 Task: Create Card Employee Benefits Review in Board Product Rollout Best Practices to Workspace ERP Systems. Create Card Squash Review in Board Product Concept Testing to Workspace ERP Systems. Create Card Employee Benefits Review in Board Market Research and Analysis for New Market Entry to Workspace ERP Systems
Action: Mouse moved to (128, 393)
Screenshot: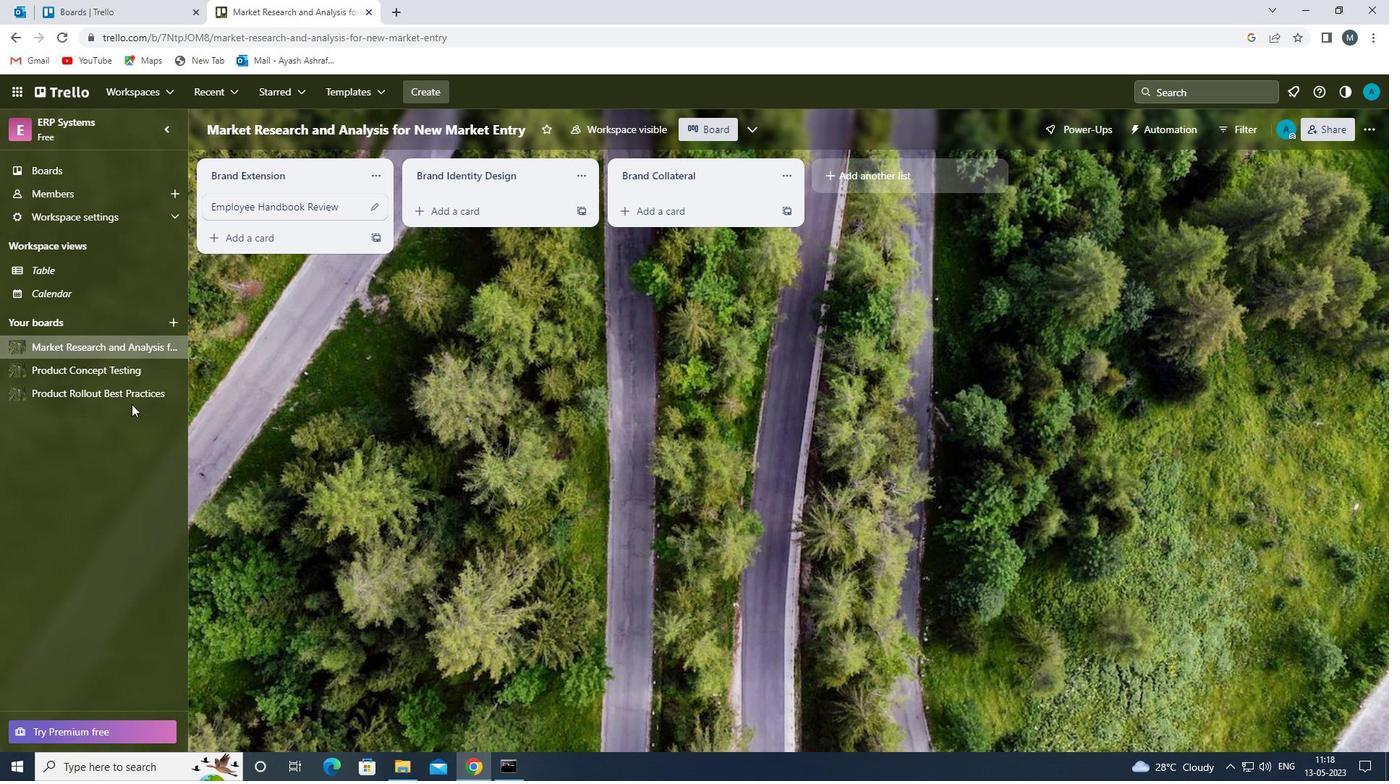 
Action: Mouse pressed left at (128, 393)
Screenshot: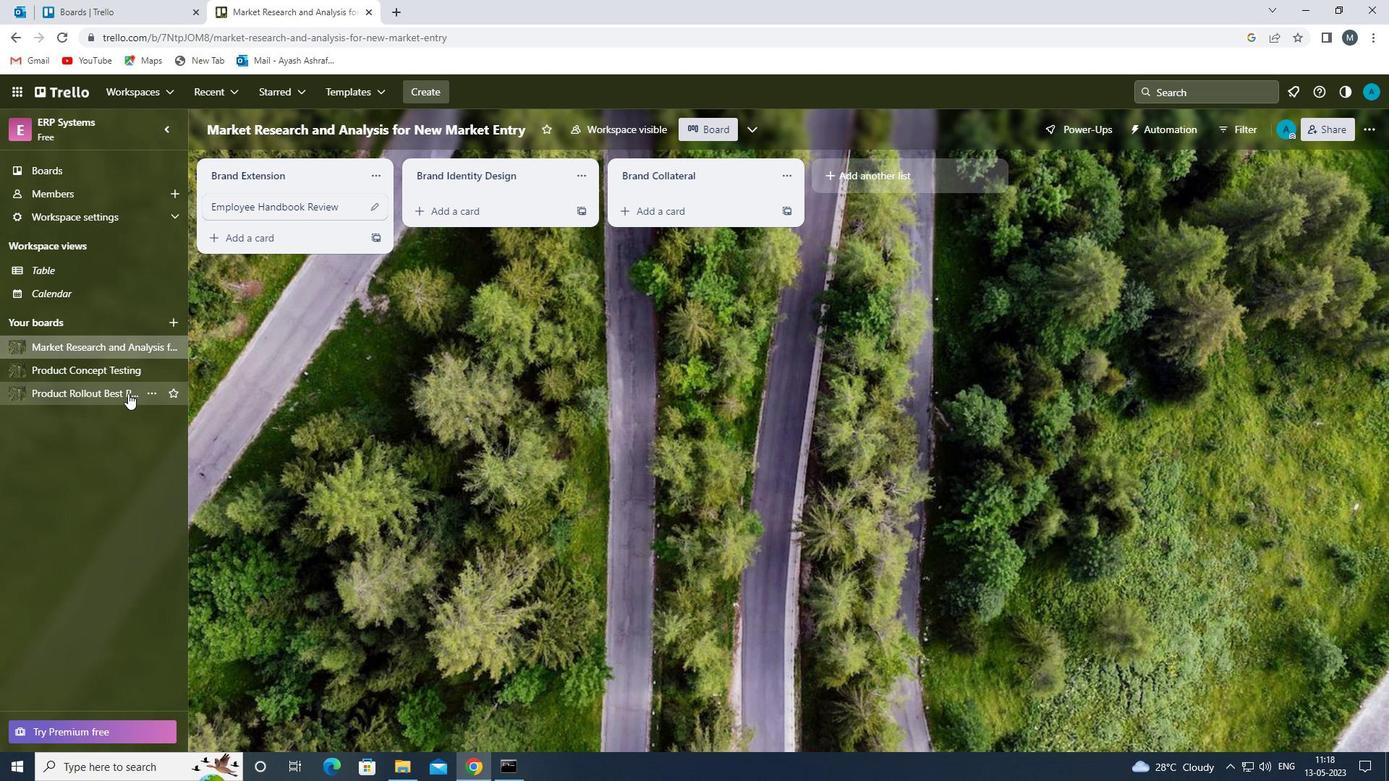 
Action: Mouse moved to (469, 218)
Screenshot: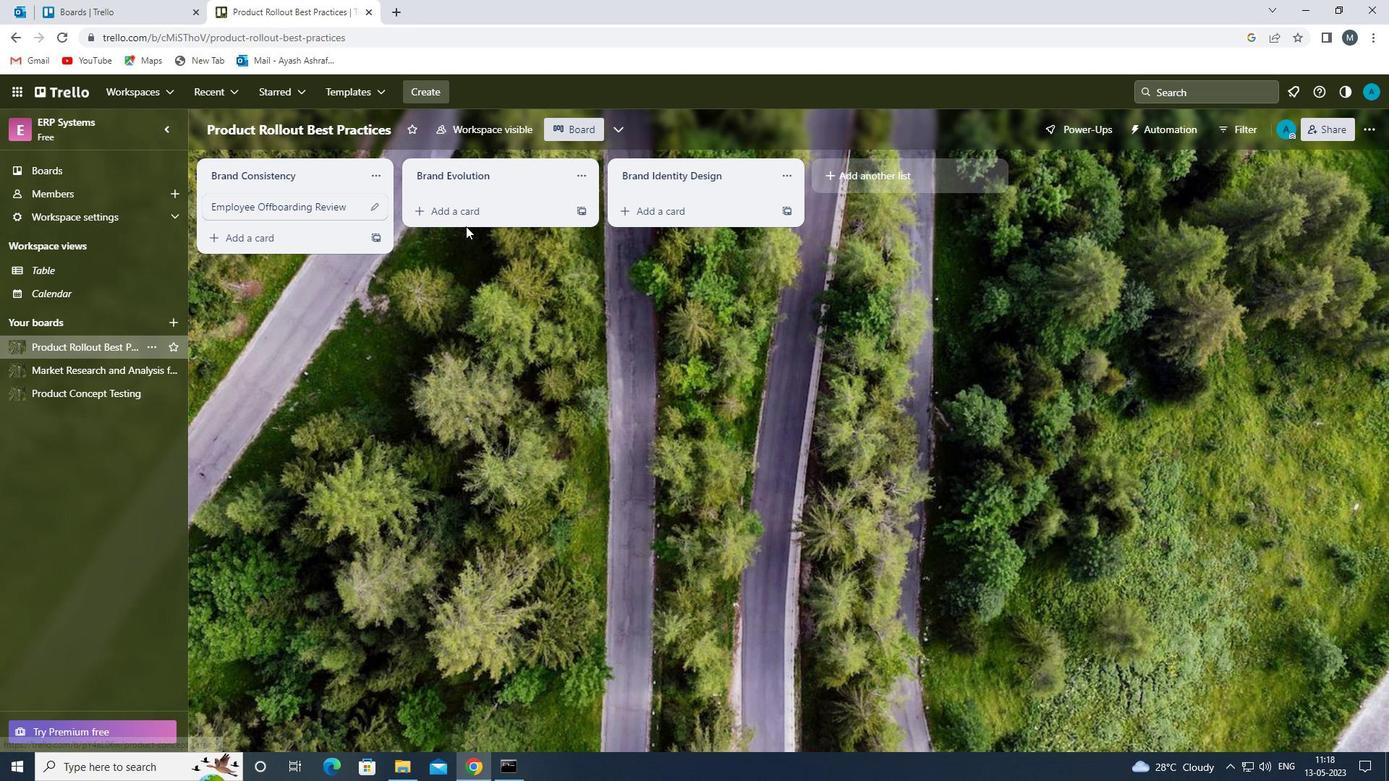 
Action: Mouse pressed left at (469, 218)
Screenshot: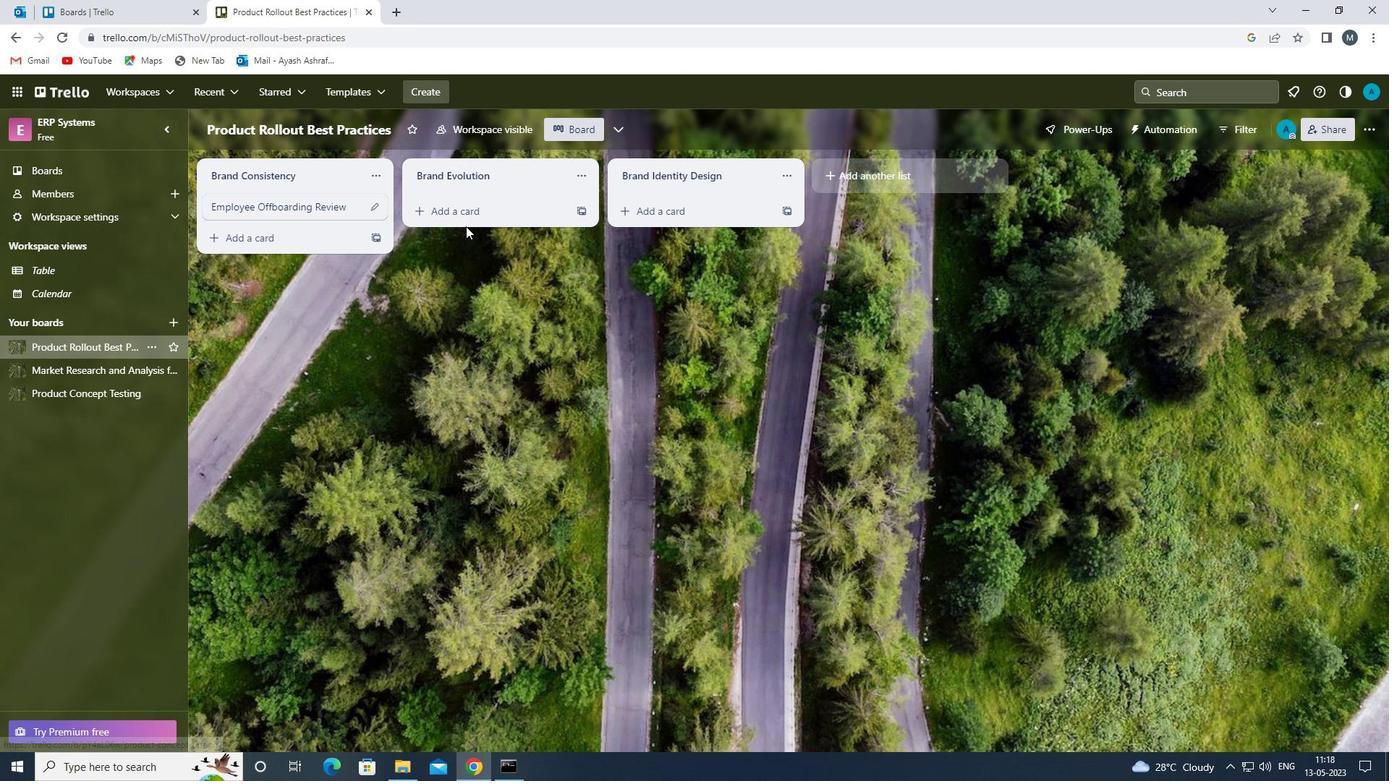 
Action: Mouse moved to (482, 212)
Screenshot: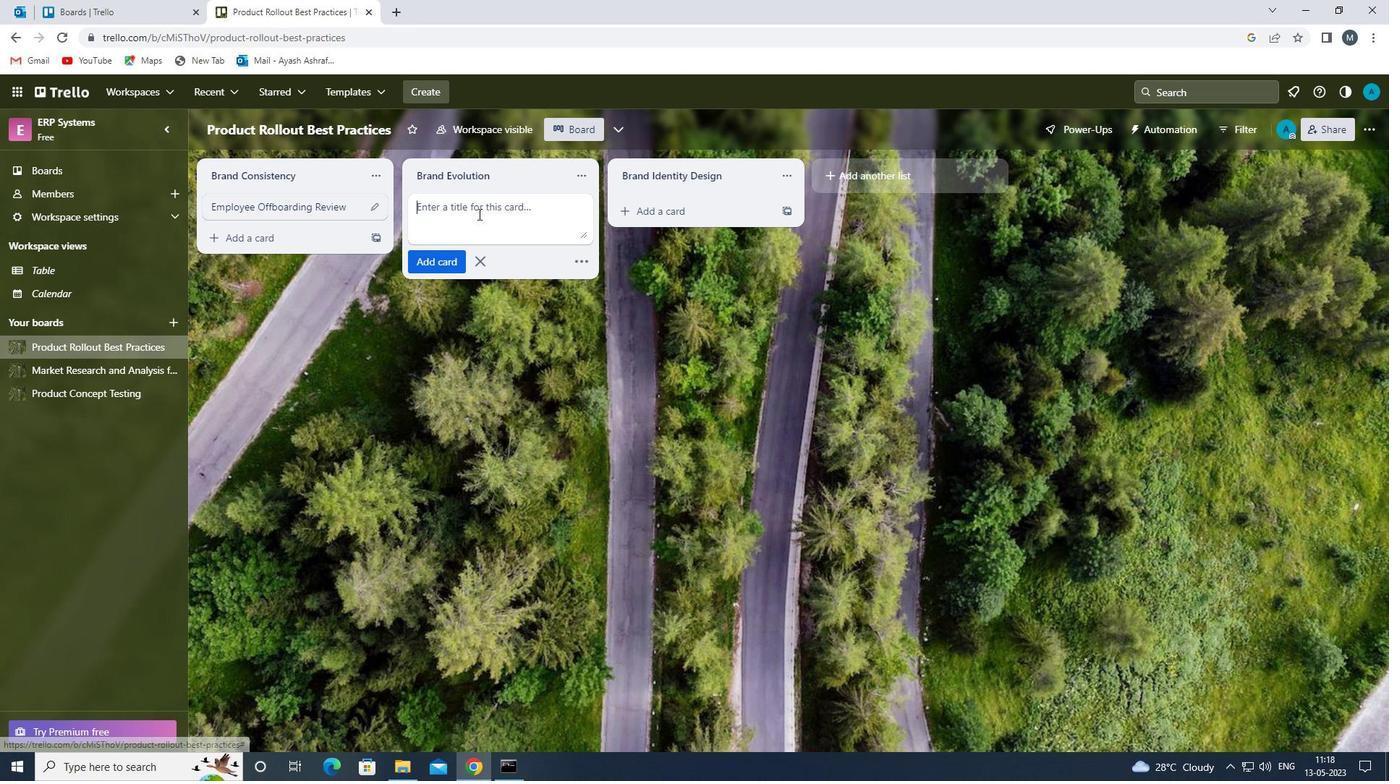 
Action: Mouse pressed left at (482, 212)
Screenshot: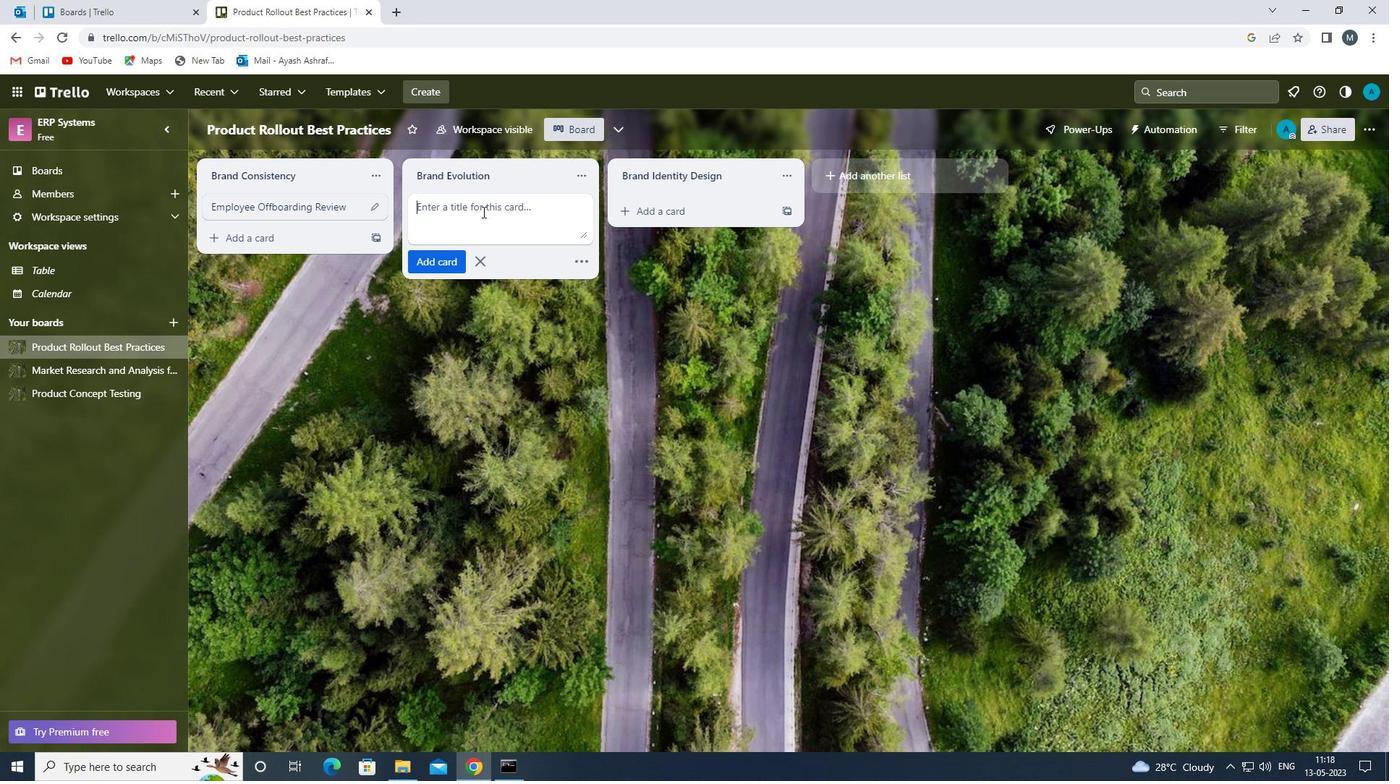 
Action: Key pressed <Key.shift><Key.shift><Key.shift><Key.shift><Key.shift><Key.shift>EMPLOYEE<Key.space><Key.shift>BENEFITS<Key.space><Key.shift>REVIEW<Key.space>
Screenshot: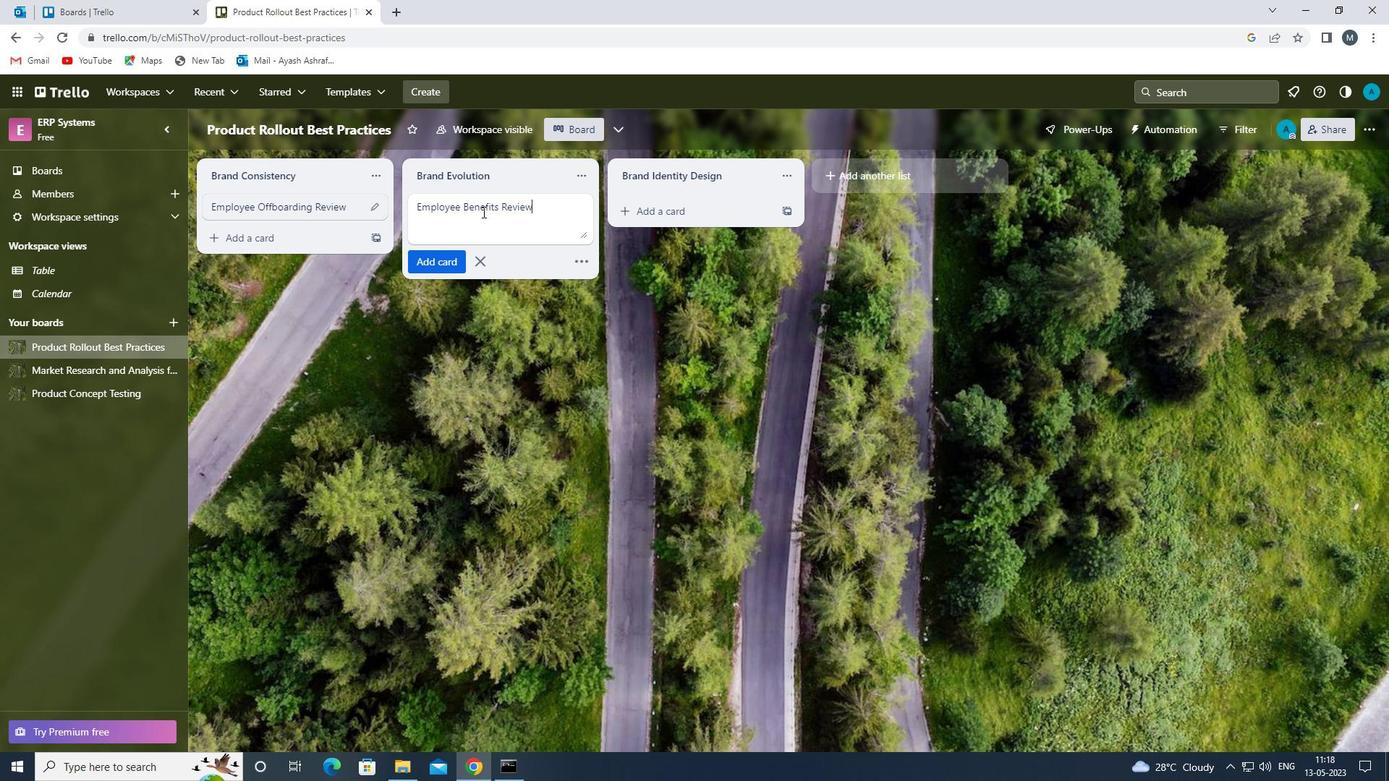 
Action: Mouse moved to (435, 268)
Screenshot: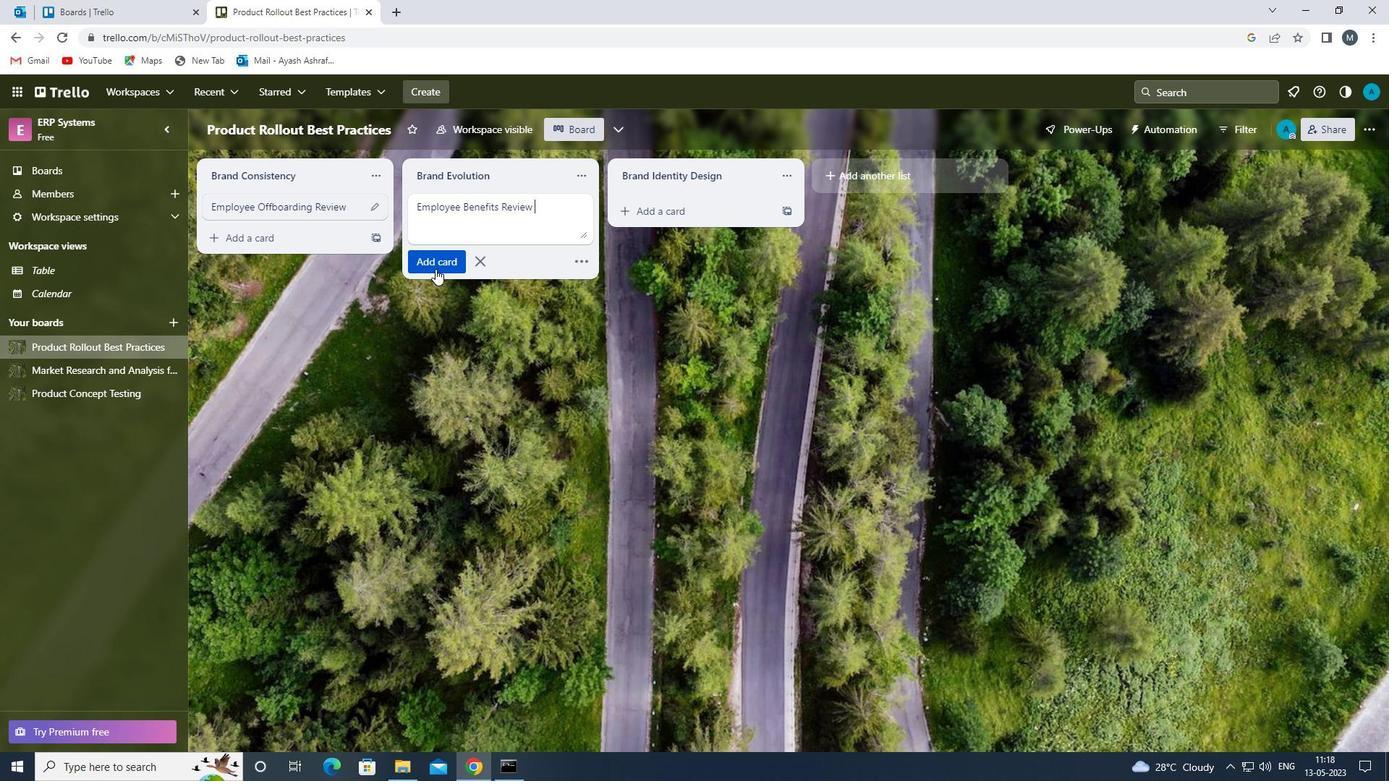 
Action: Mouse pressed left at (435, 268)
Screenshot: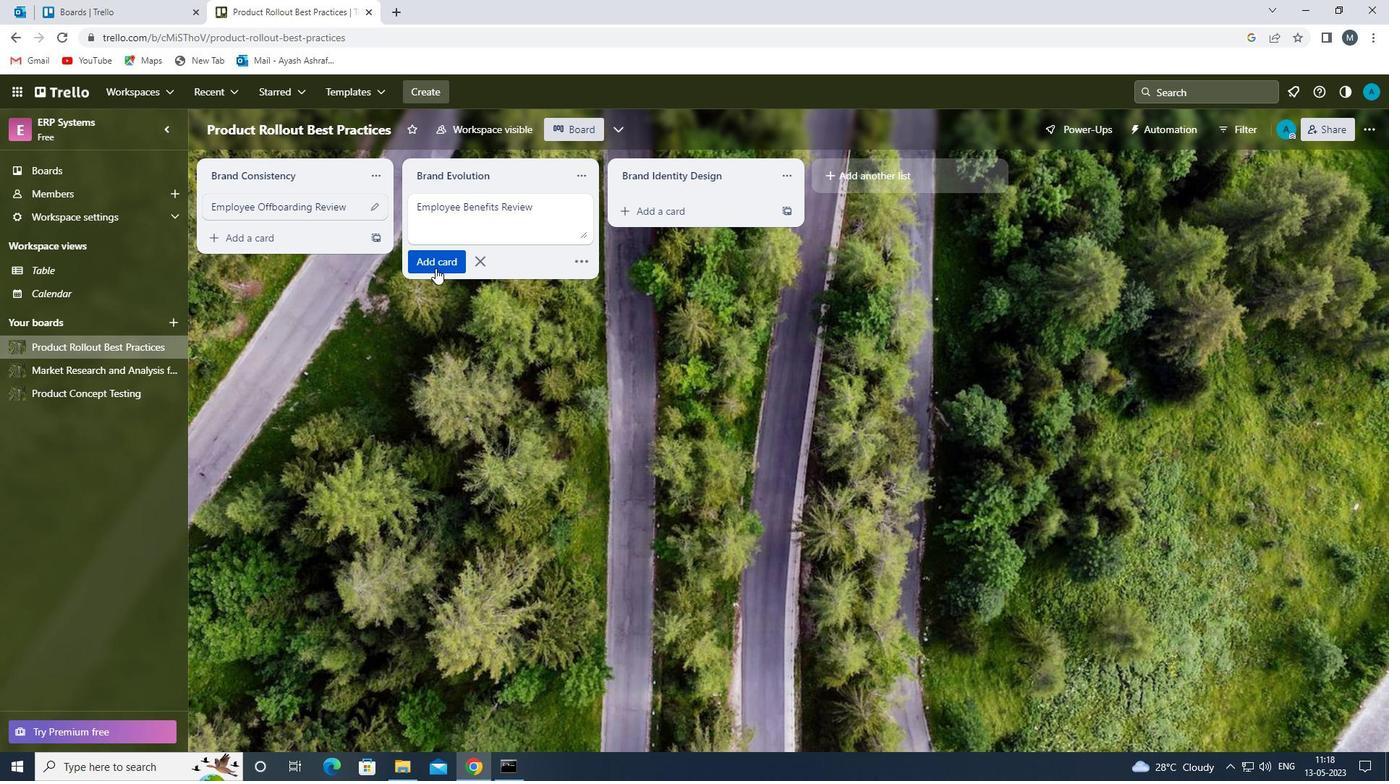 
Action: Mouse moved to (442, 358)
Screenshot: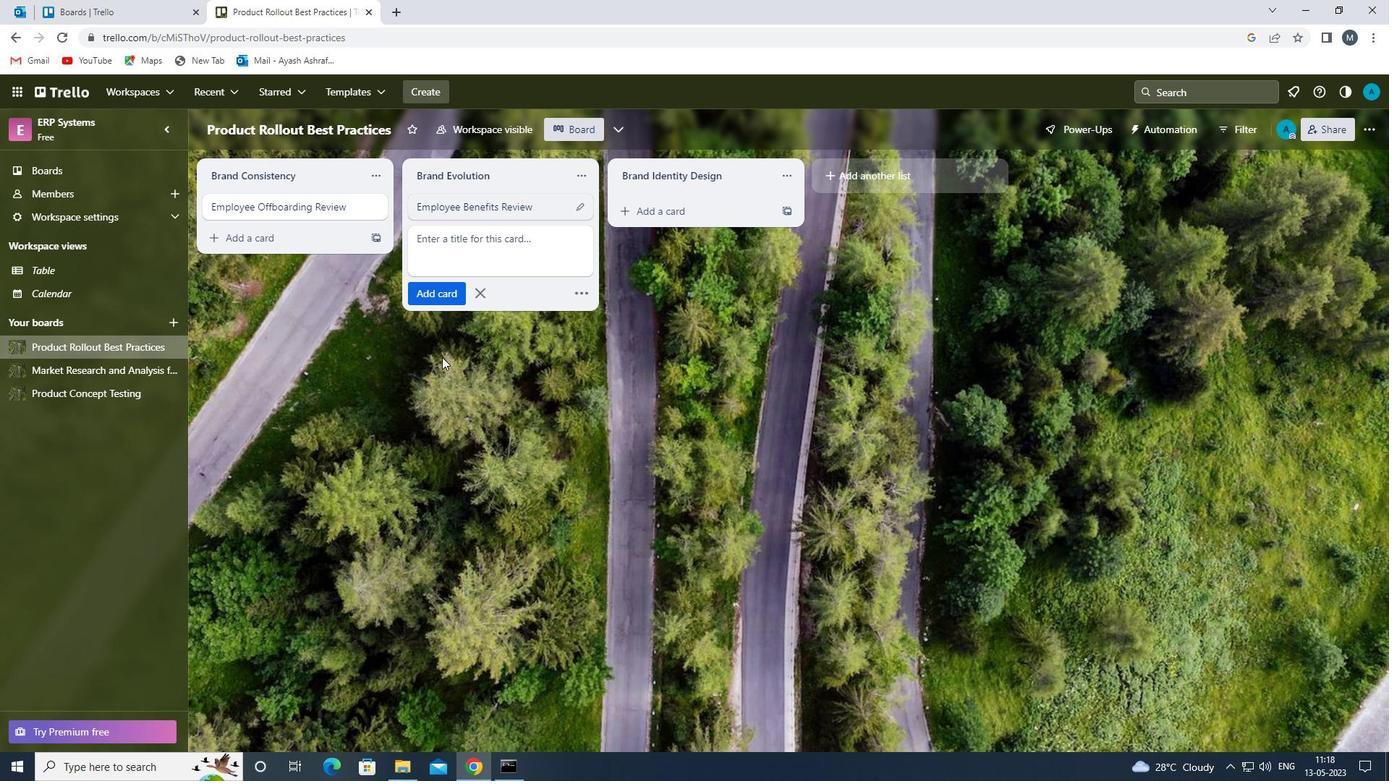 
Action: Mouse pressed left at (442, 358)
Screenshot: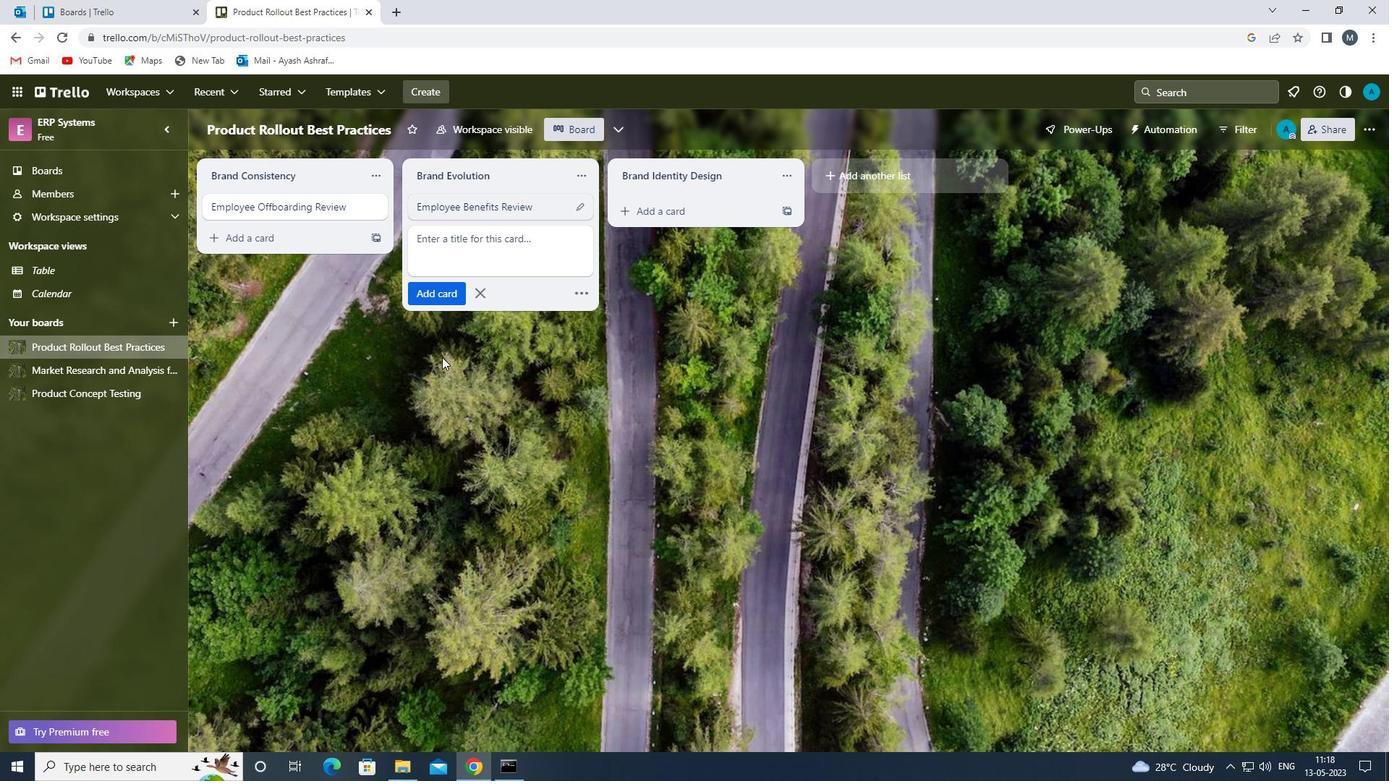 
Action: Mouse moved to (92, 398)
Screenshot: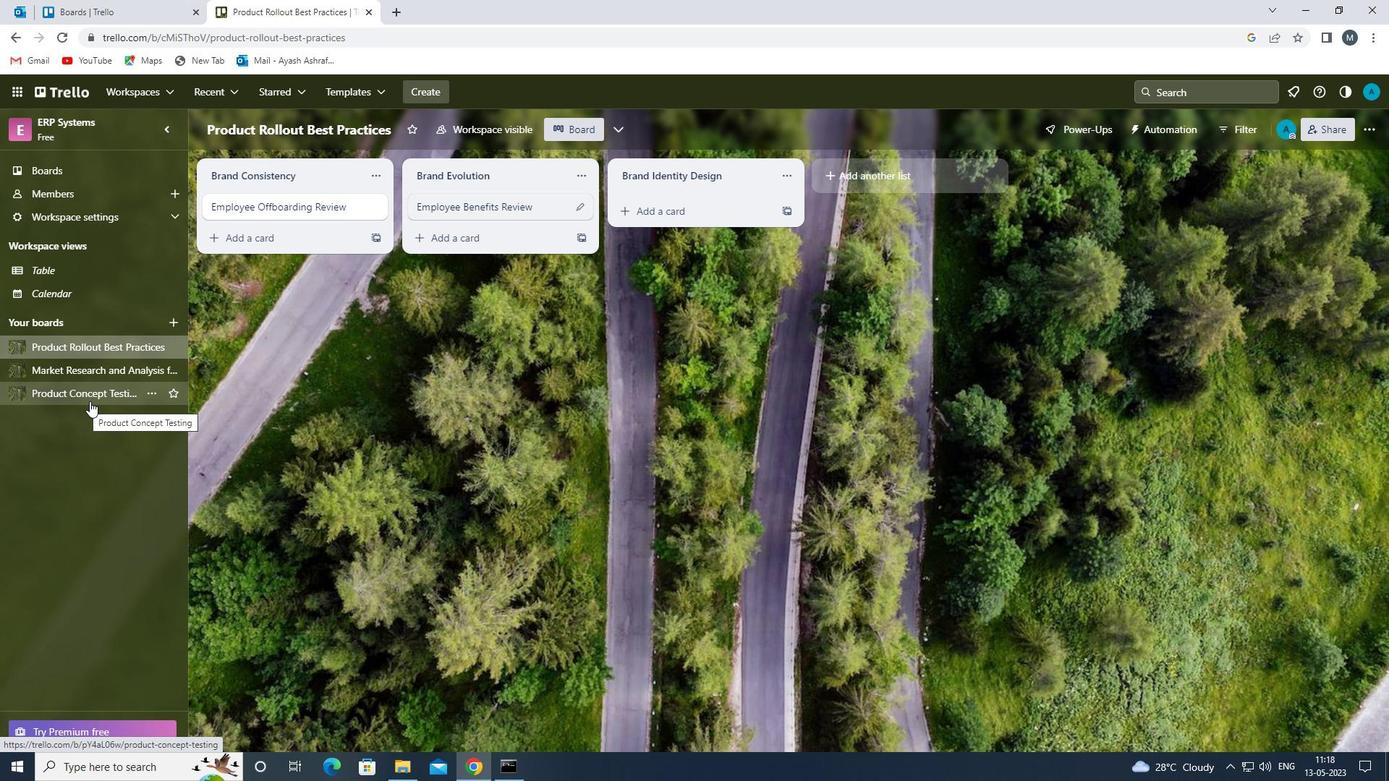 
Action: Mouse pressed left at (92, 398)
Screenshot: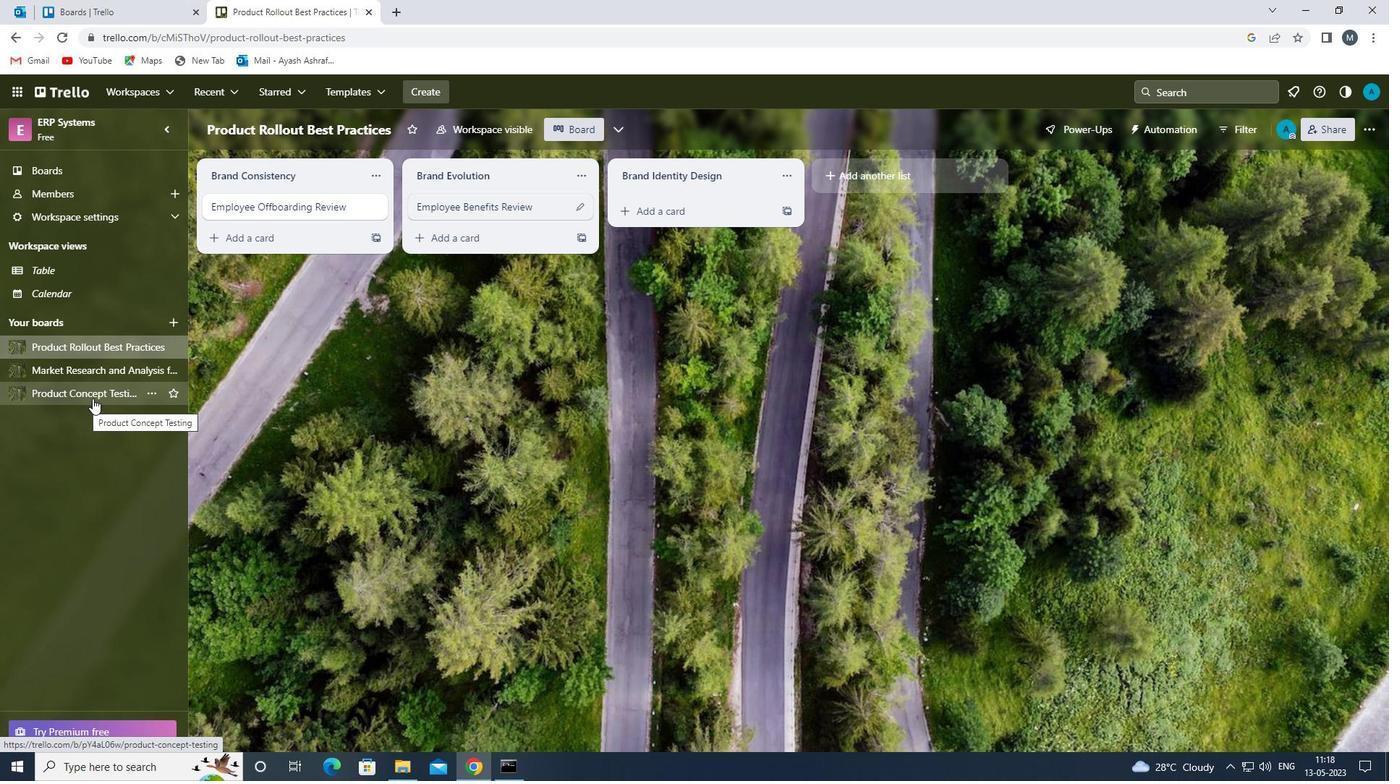 
Action: Mouse moved to (465, 213)
Screenshot: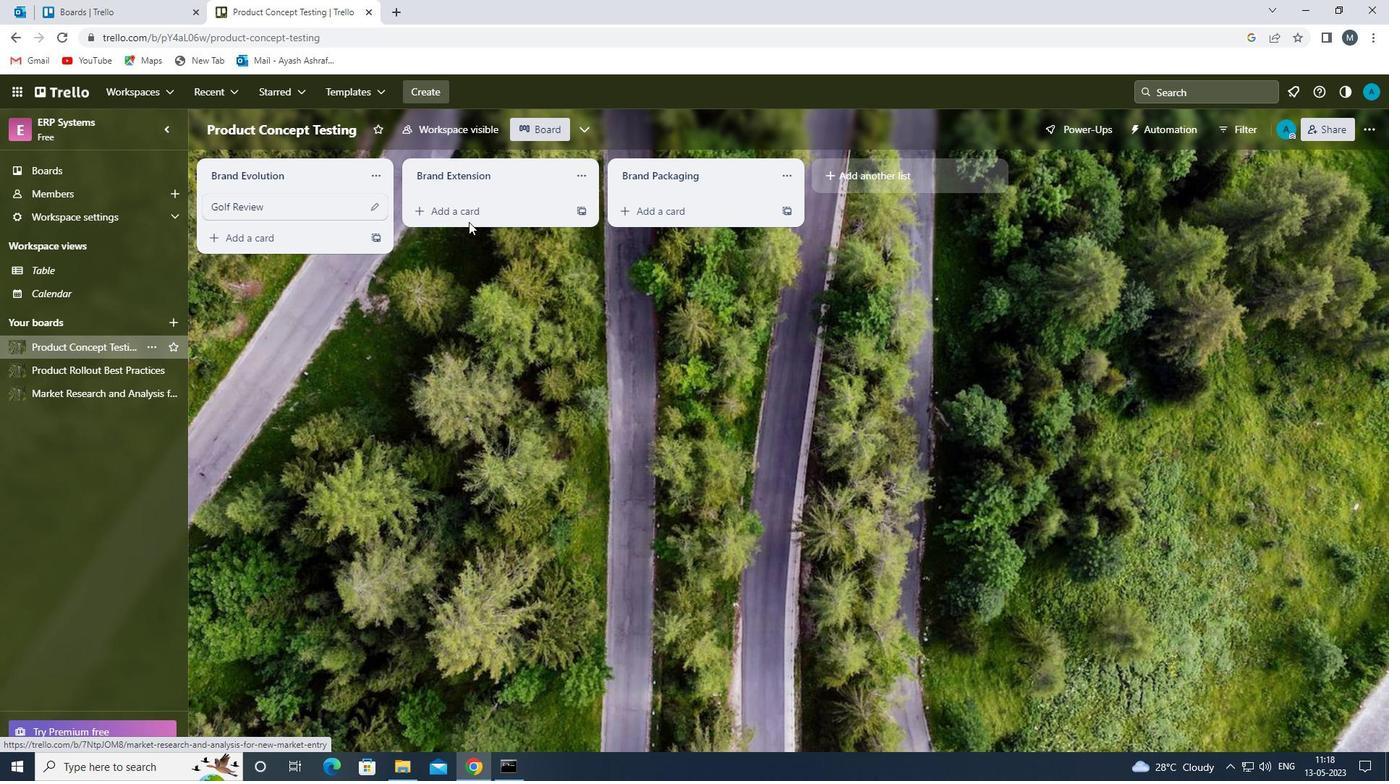
Action: Mouse pressed left at (465, 213)
Screenshot: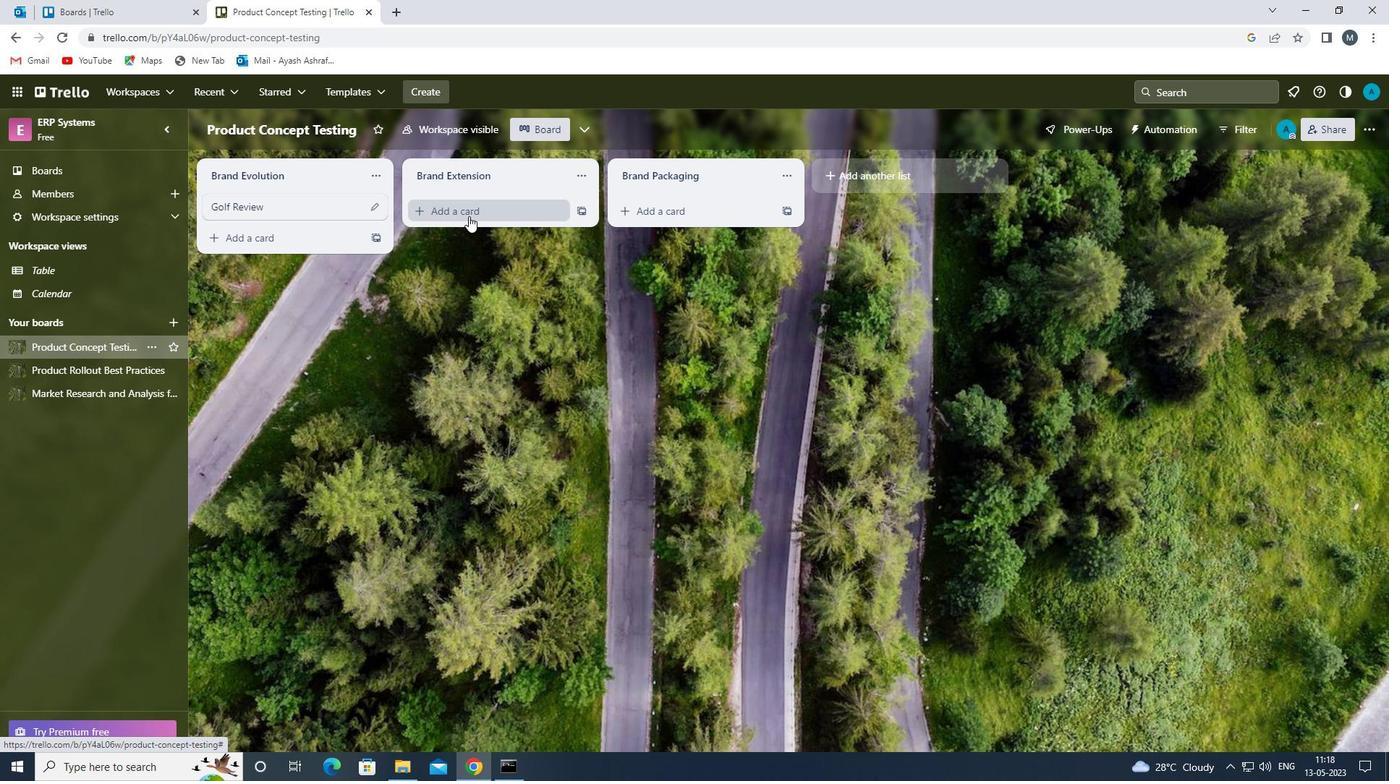 
Action: Mouse moved to (458, 220)
Screenshot: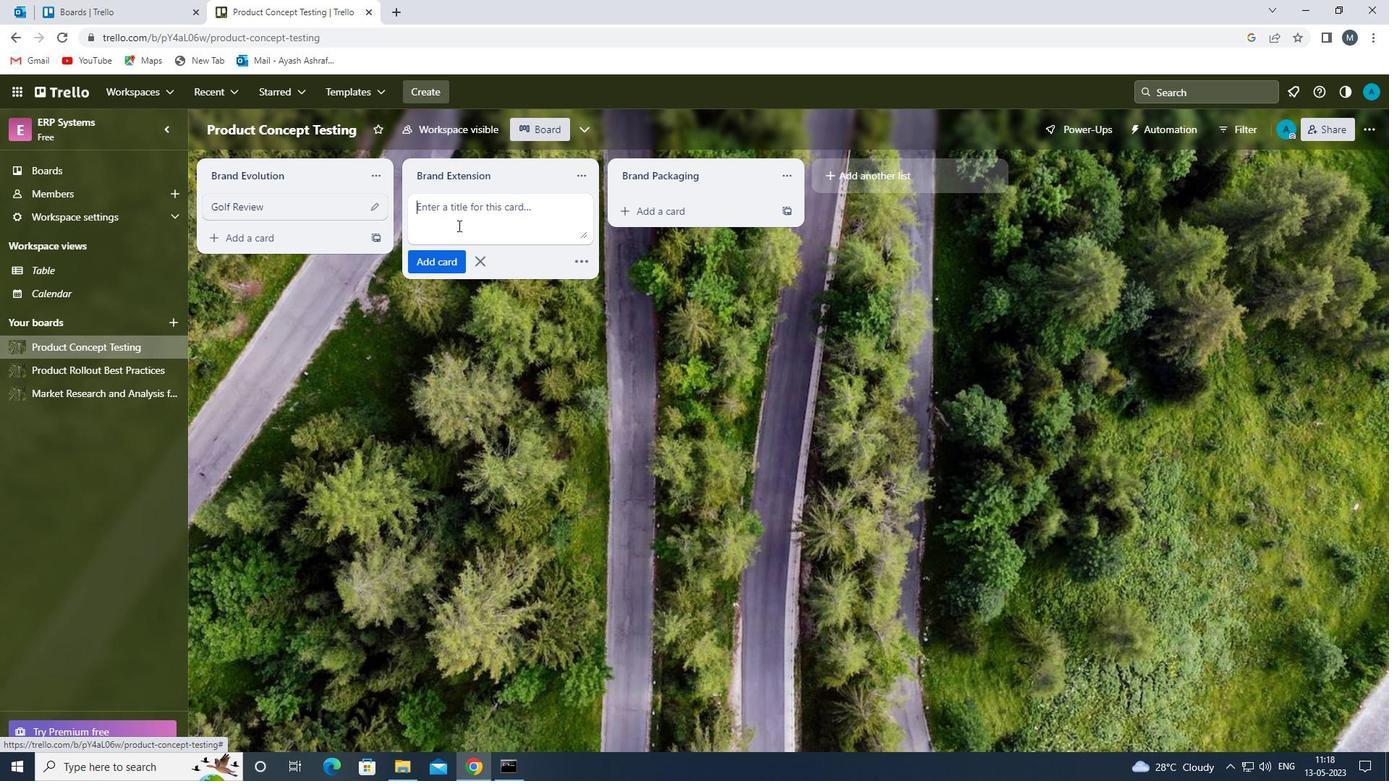 
Action: Mouse pressed left at (458, 220)
Screenshot: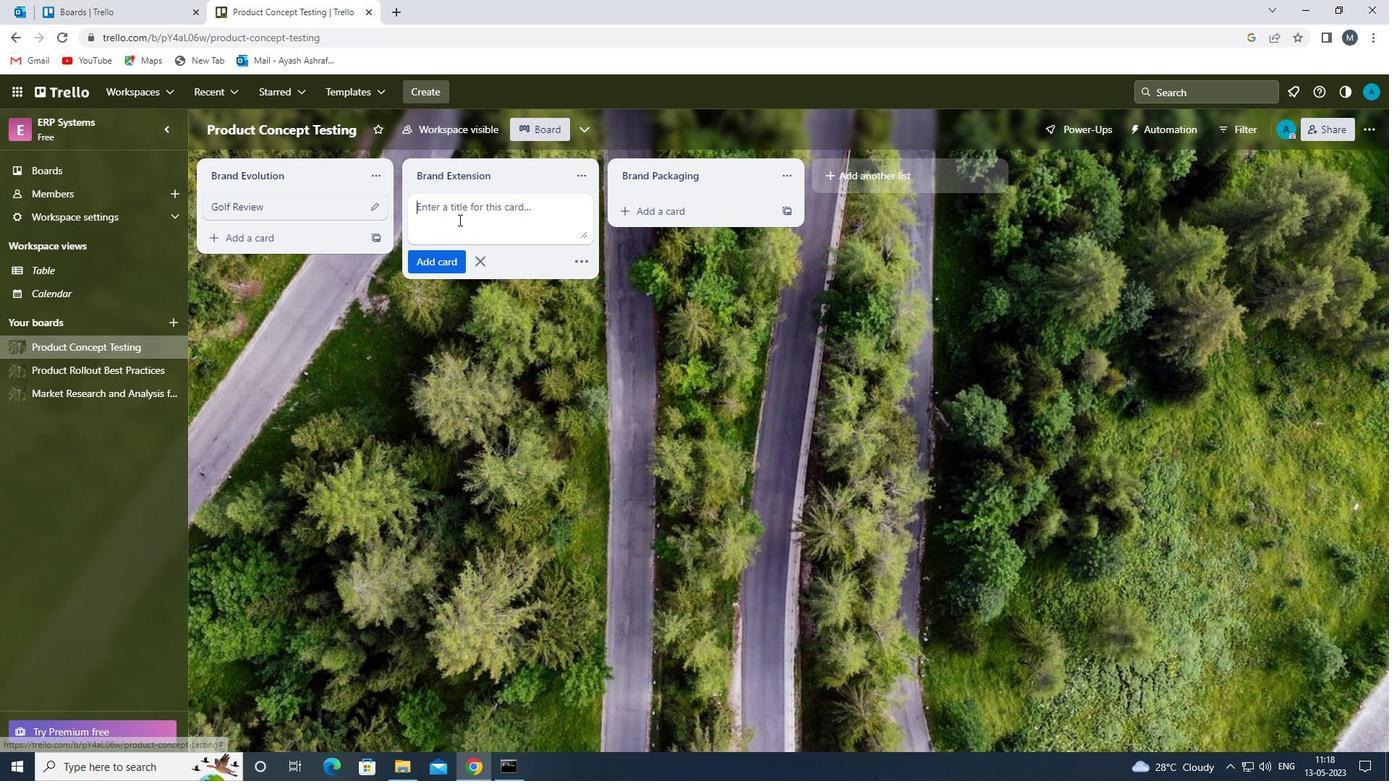 
Action: Key pressed <Key.shift>SQUASH<Key.space><Key.shift>REVIEW<Key.space>
Screenshot: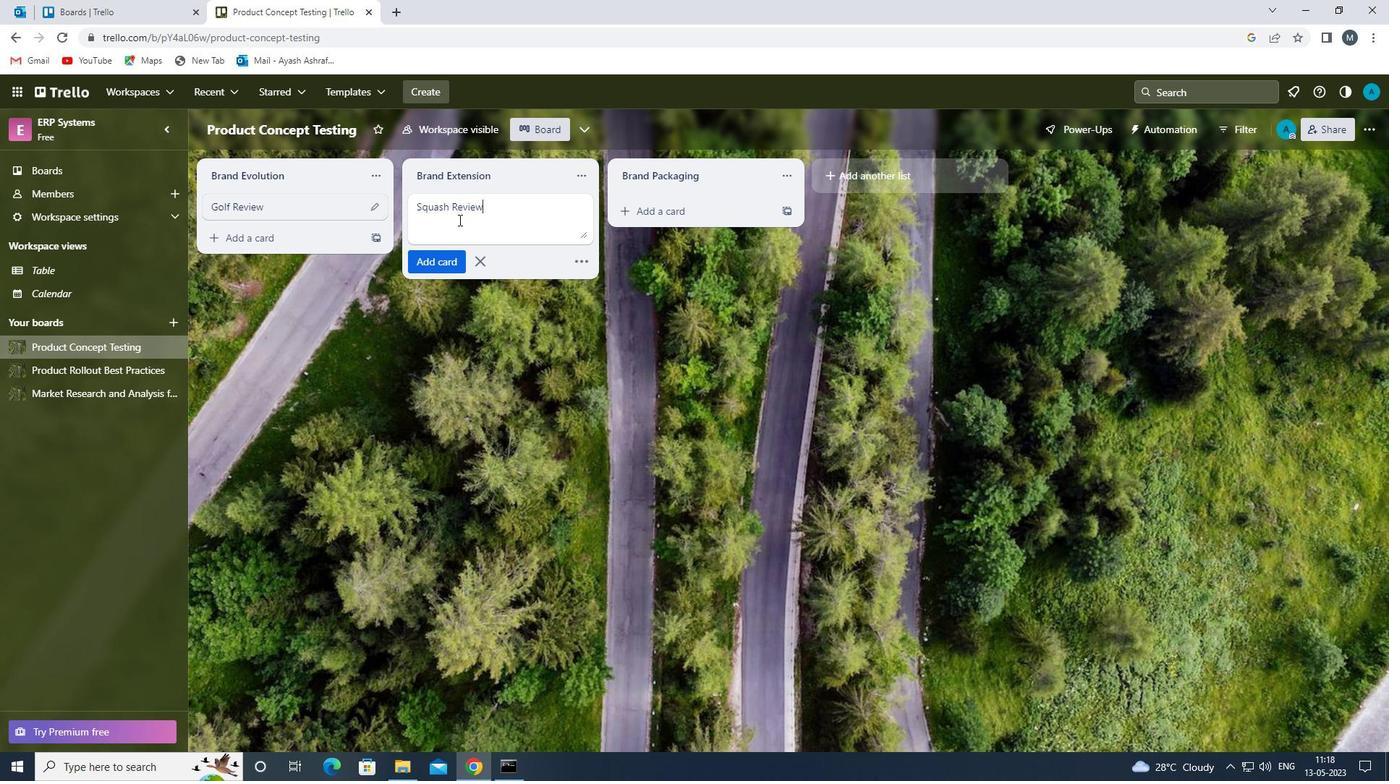 
Action: Mouse moved to (428, 263)
Screenshot: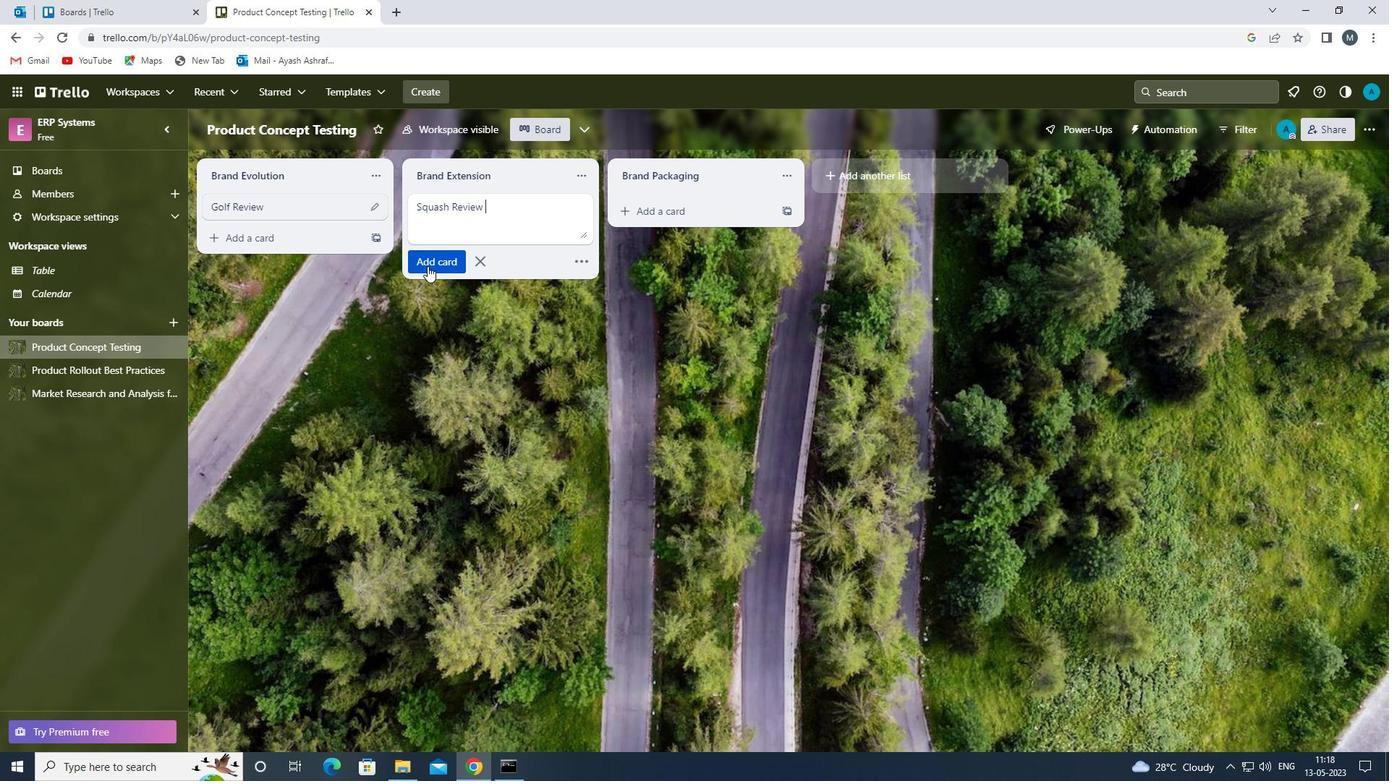 
Action: Mouse pressed left at (428, 263)
Screenshot: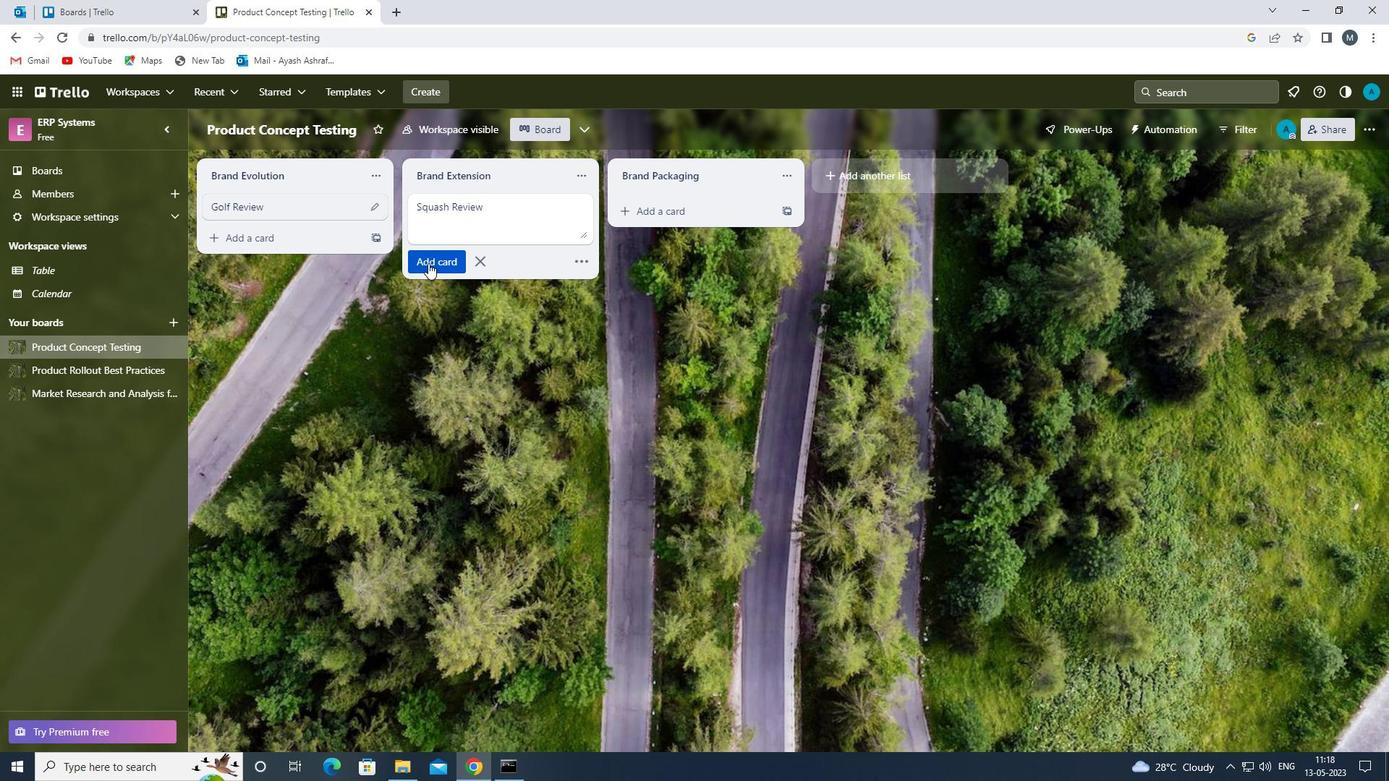 
Action: Mouse moved to (380, 440)
Screenshot: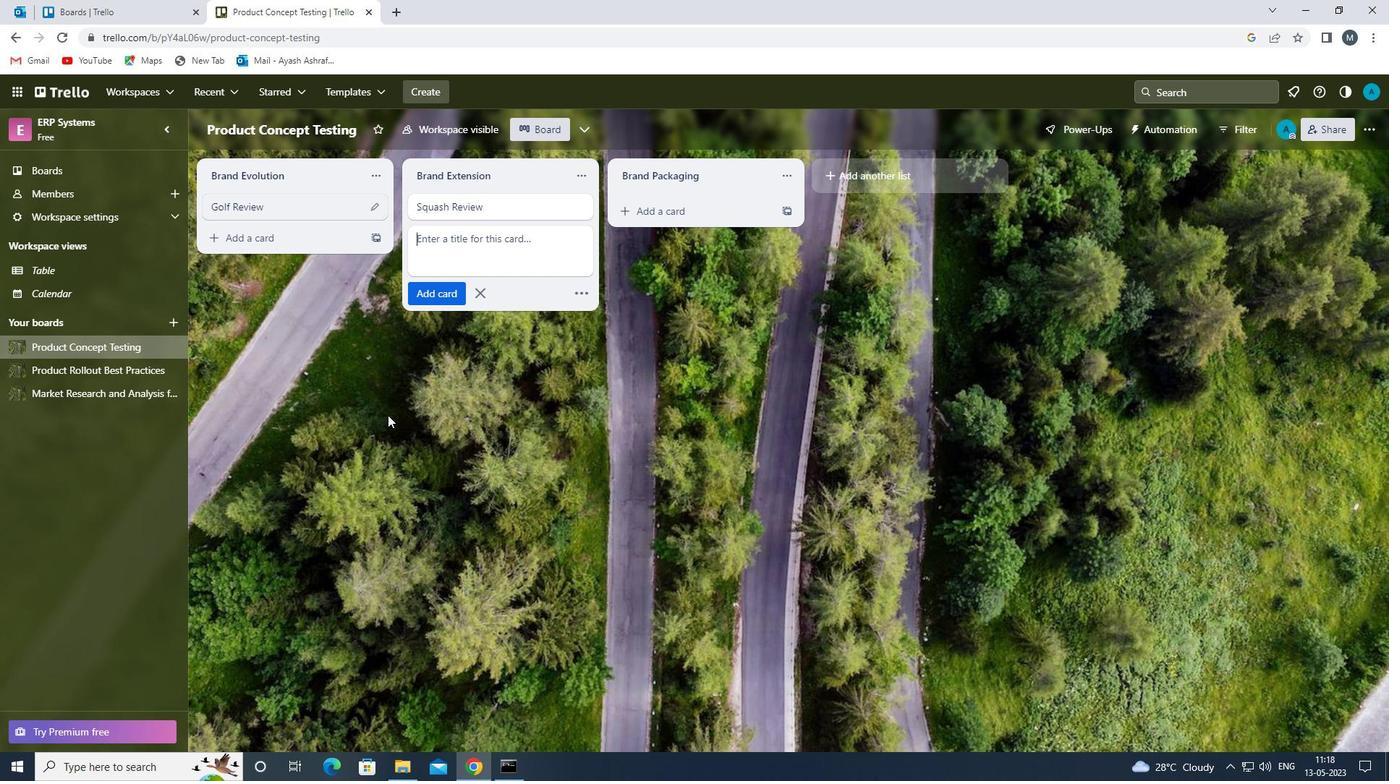 
Action: Mouse pressed left at (380, 440)
Screenshot: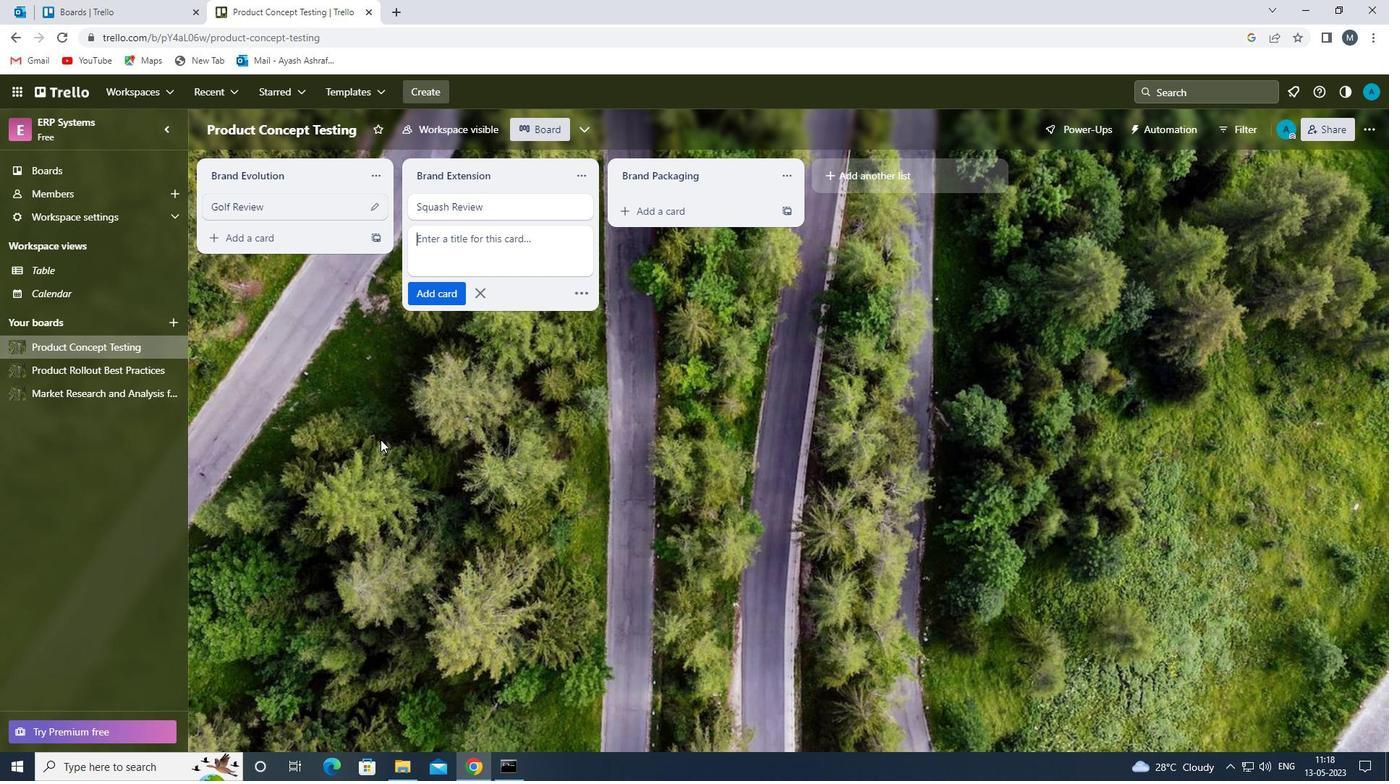 
Action: Mouse moved to (57, 400)
Screenshot: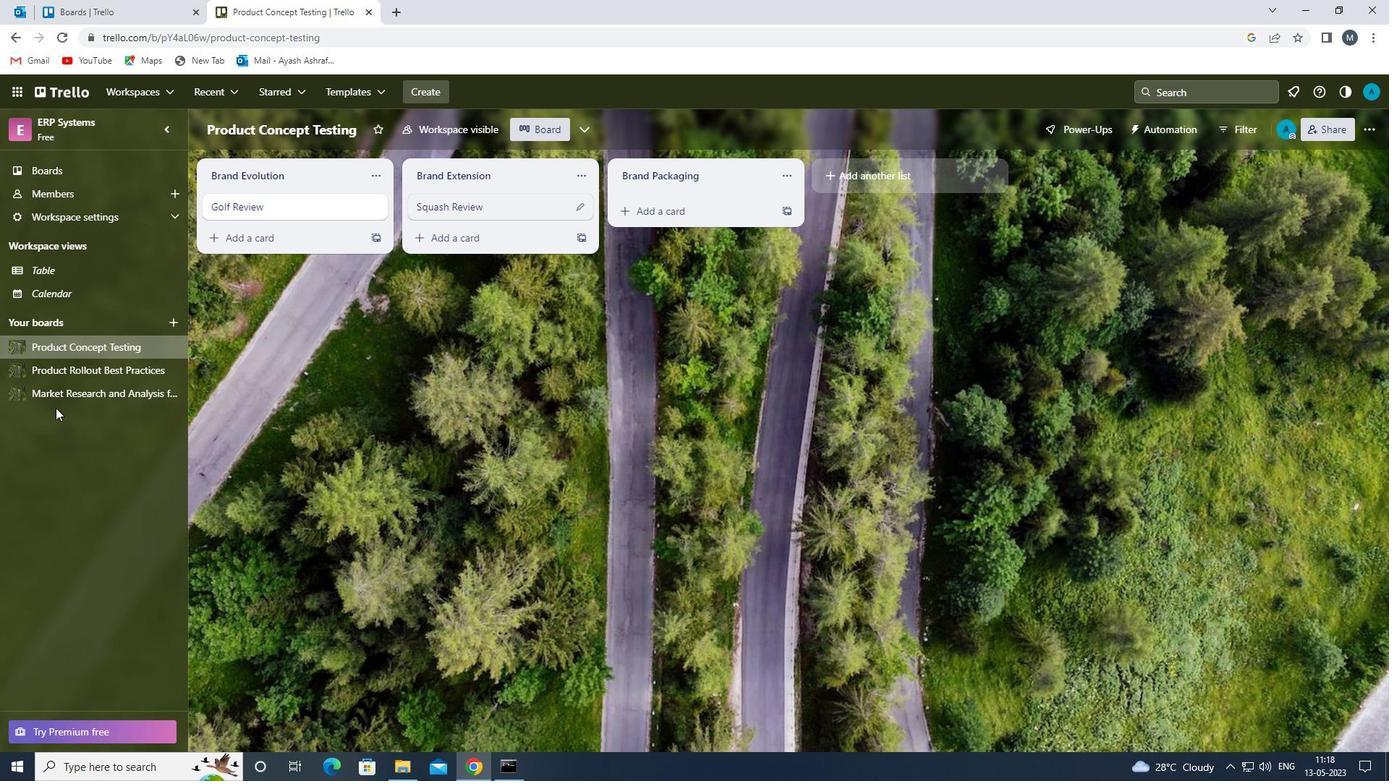 
Action: Mouse pressed left at (57, 400)
Screenshot: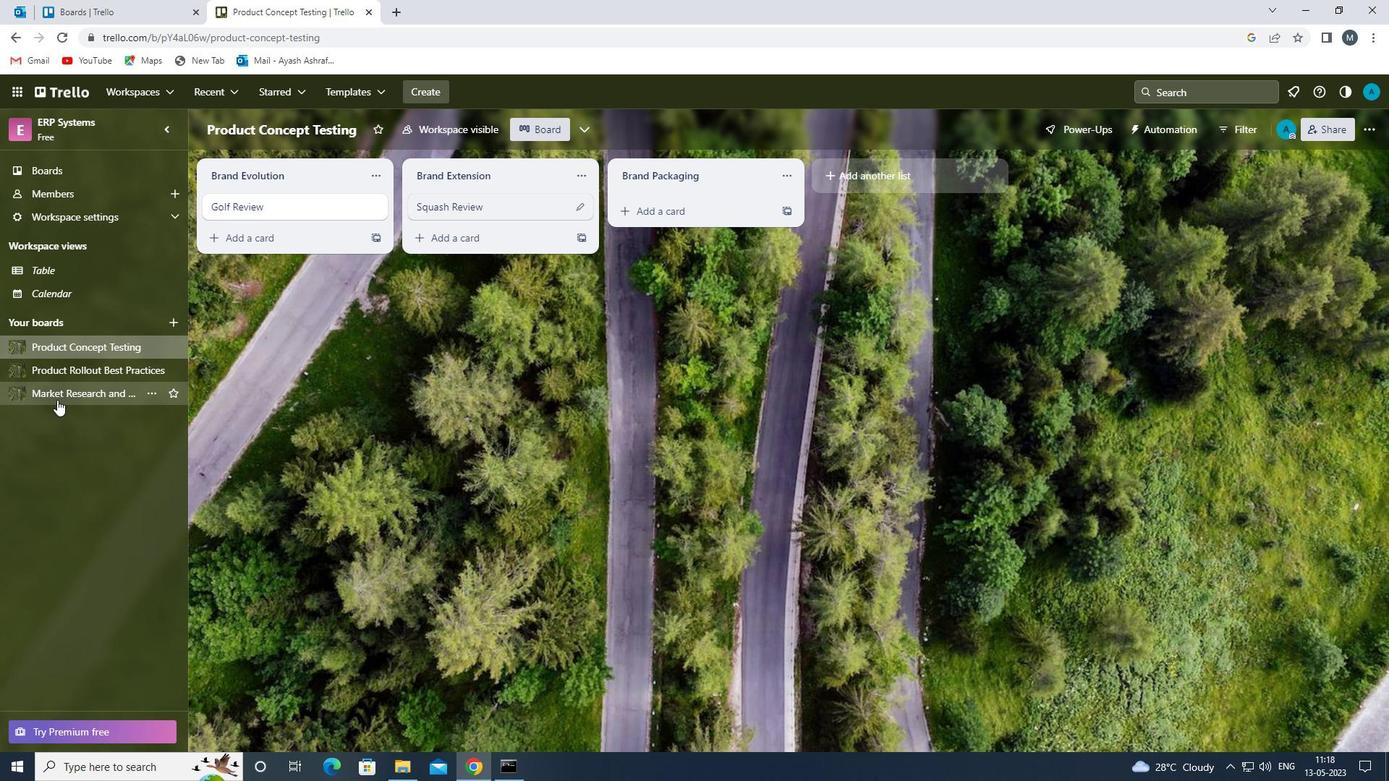 
Action: Mouse moved to (457, 223)
Screenshot: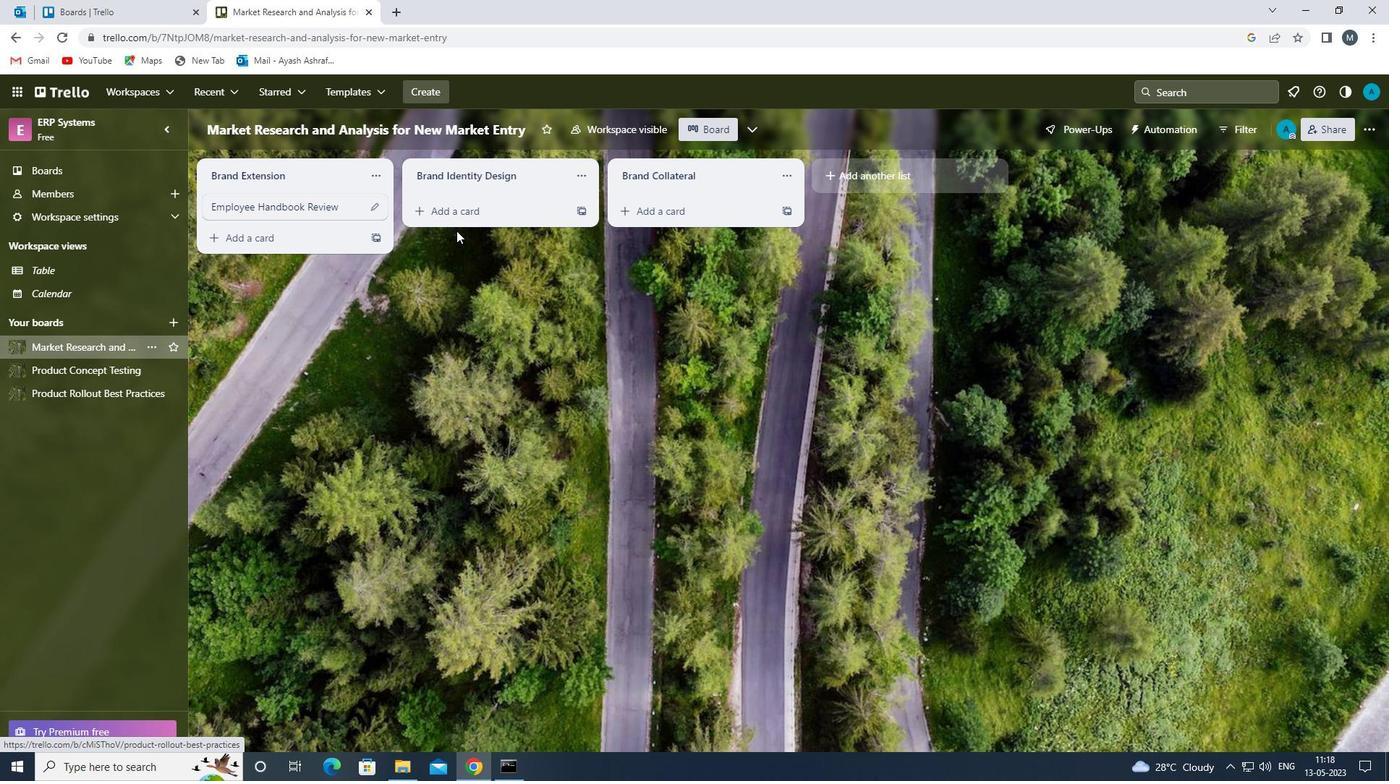 
Action: Mouse pressed left at (457, 223)
Screenshot: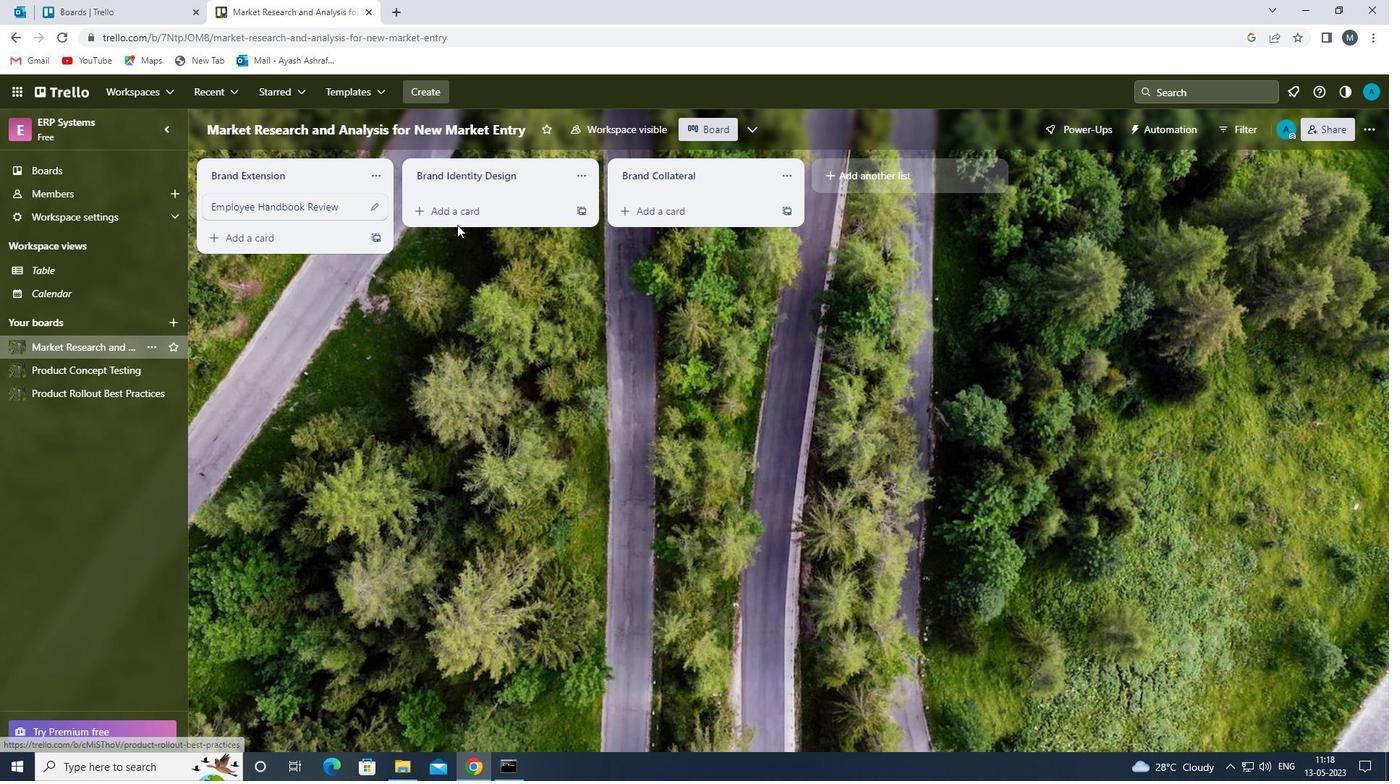 
Action: Mouse moved to (462, 219)
Screenshot: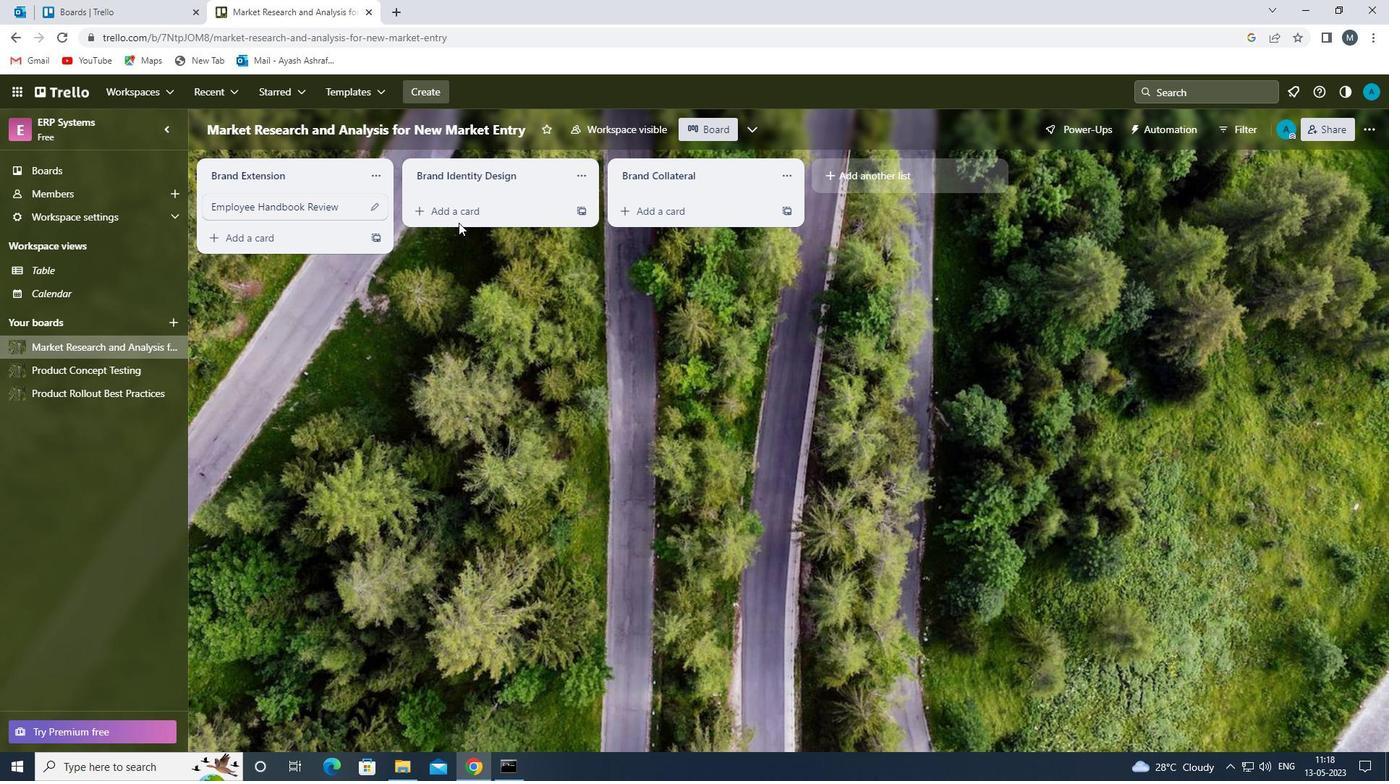 
Action: Mouse pressed left at (462, 219)
Screenshot: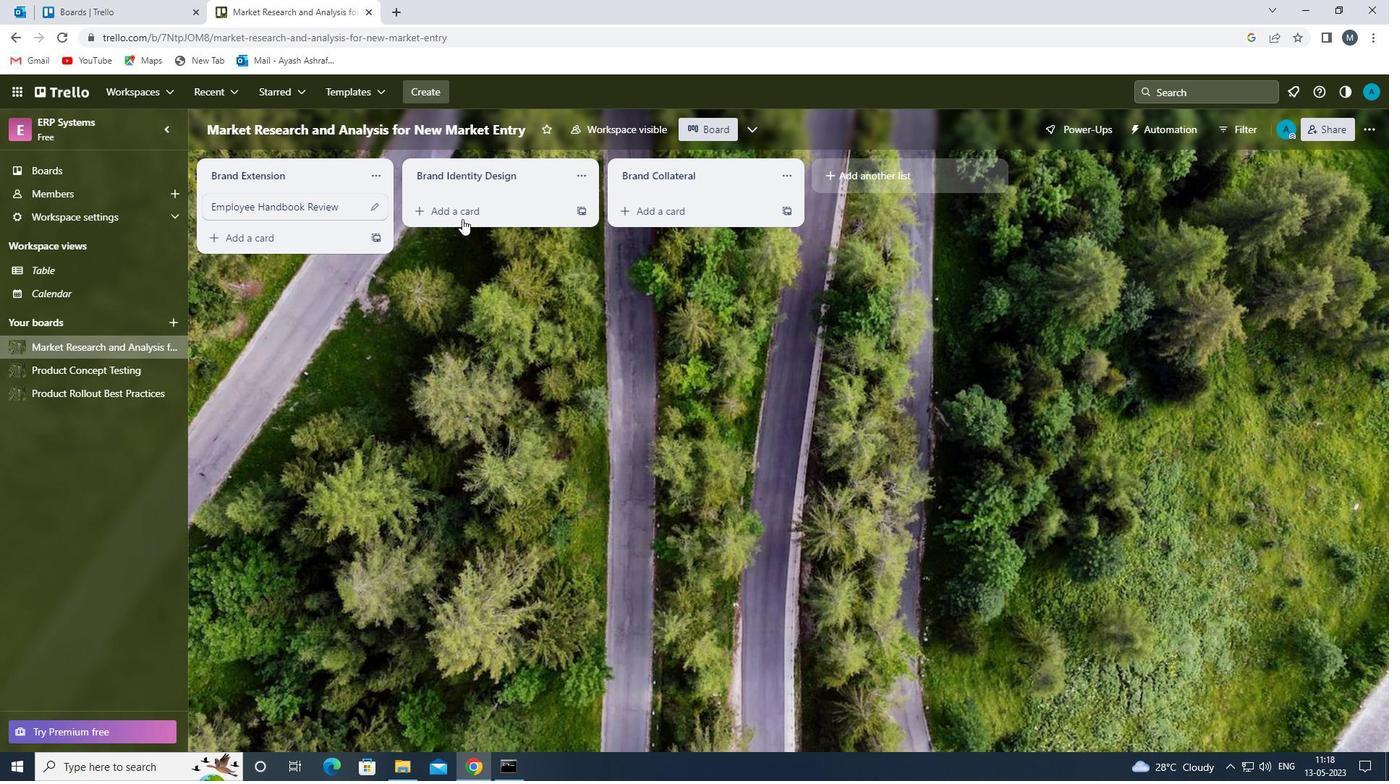 
Action: Mouse moved to (462, 217)
Screenshot: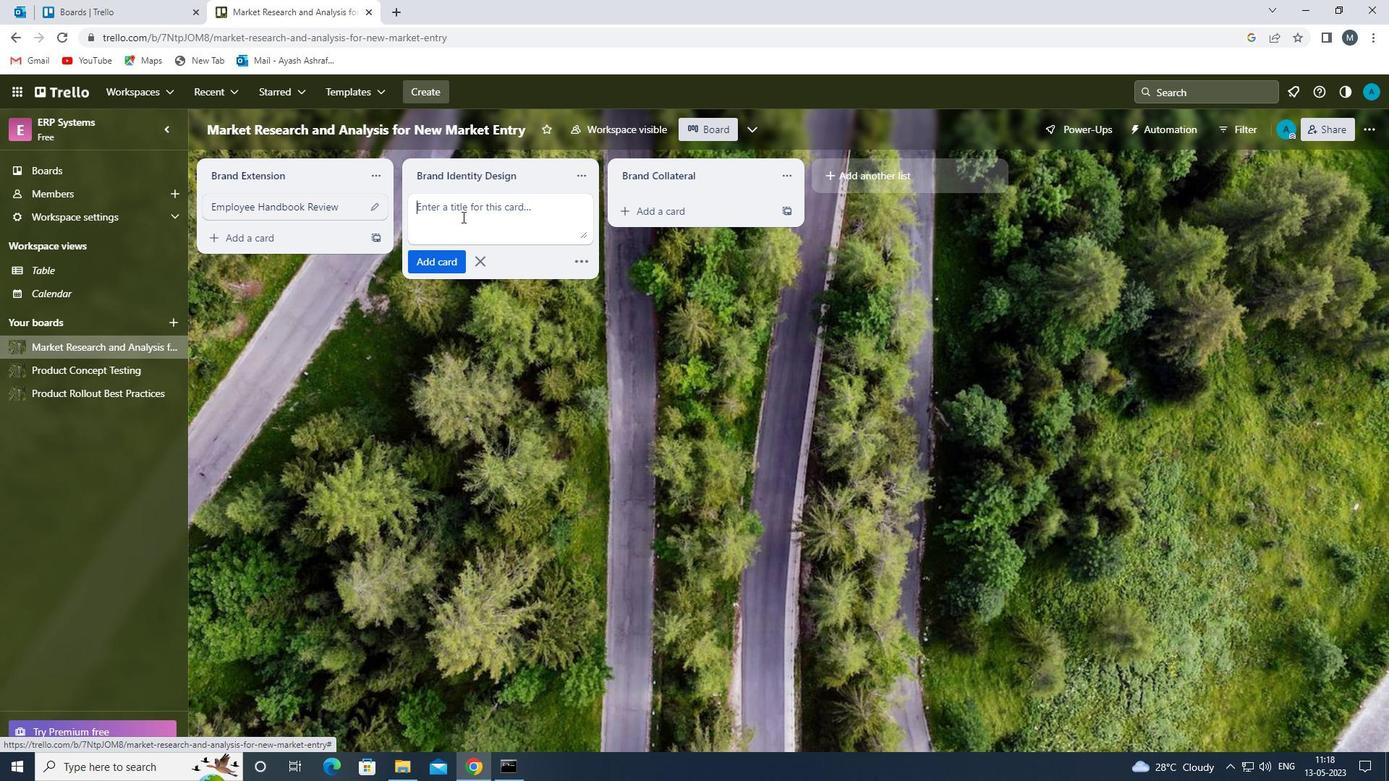 
Action: Mouse pressed left at (462, 217)
Screenshot: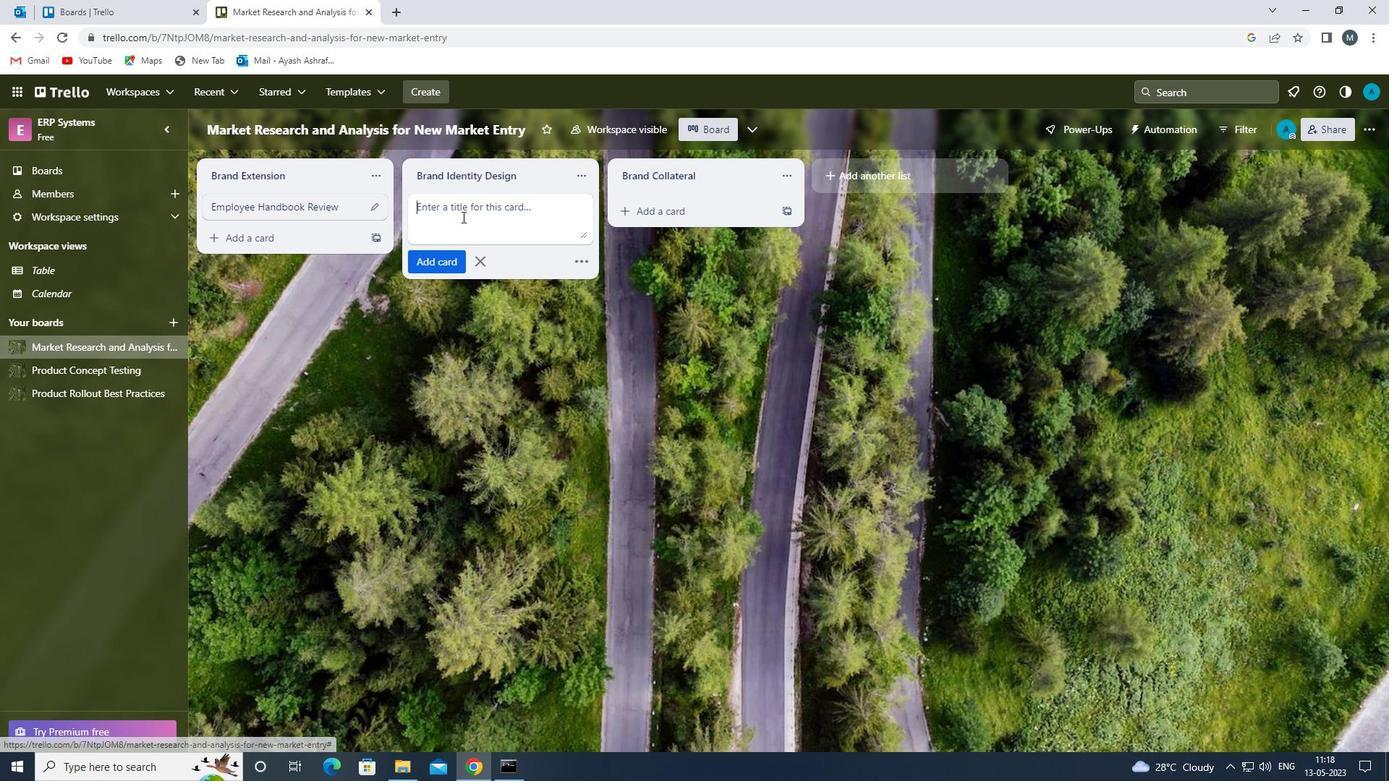 
Action: Mouse moved to (462, 216)
Screenshot: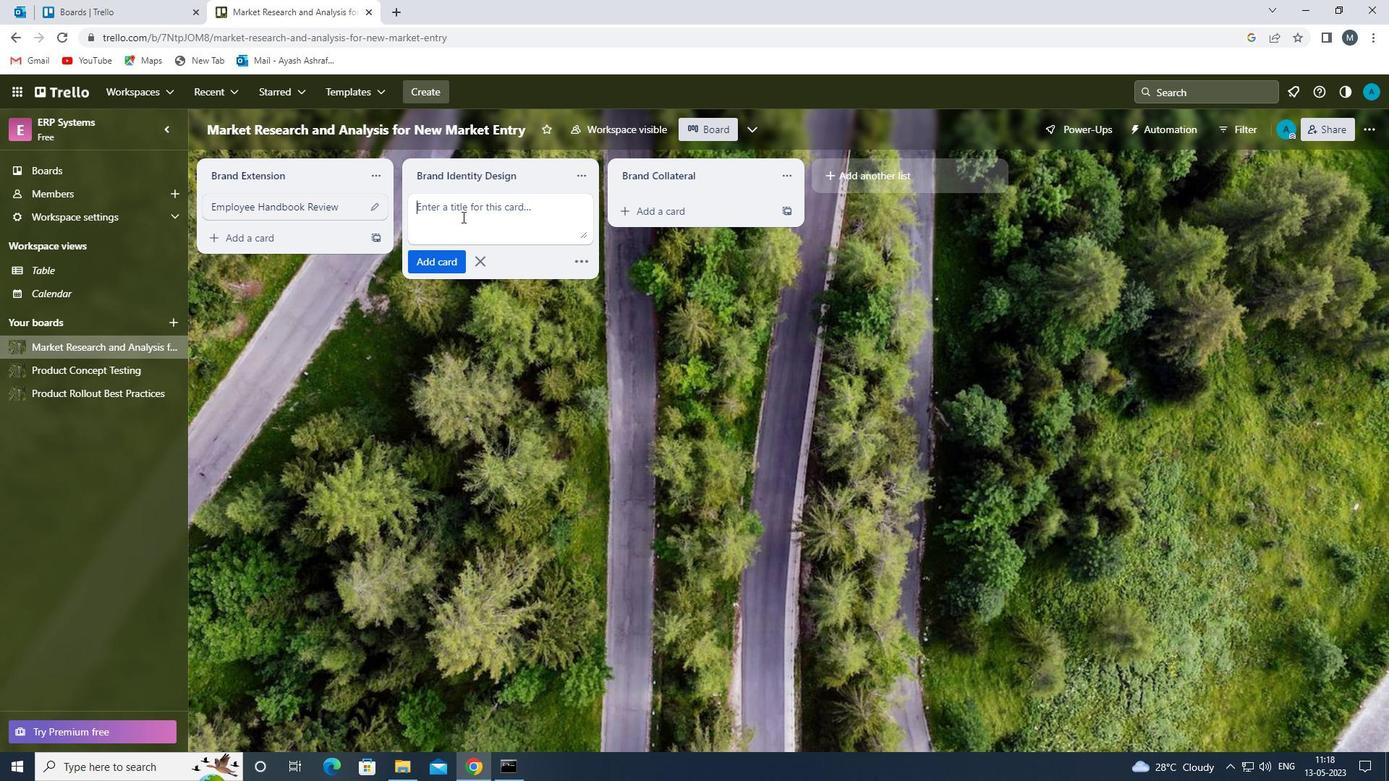 
Action: Key pressed <Key.shift><Key.shift><Key.shift><Key.shift><Key.shift><Key.shift><Key.shift>EMPLOYEE<Key.space><Key.shift>BENEFITS<Key.space><Key.shift>REVIEW<Key.space>
Screenshot: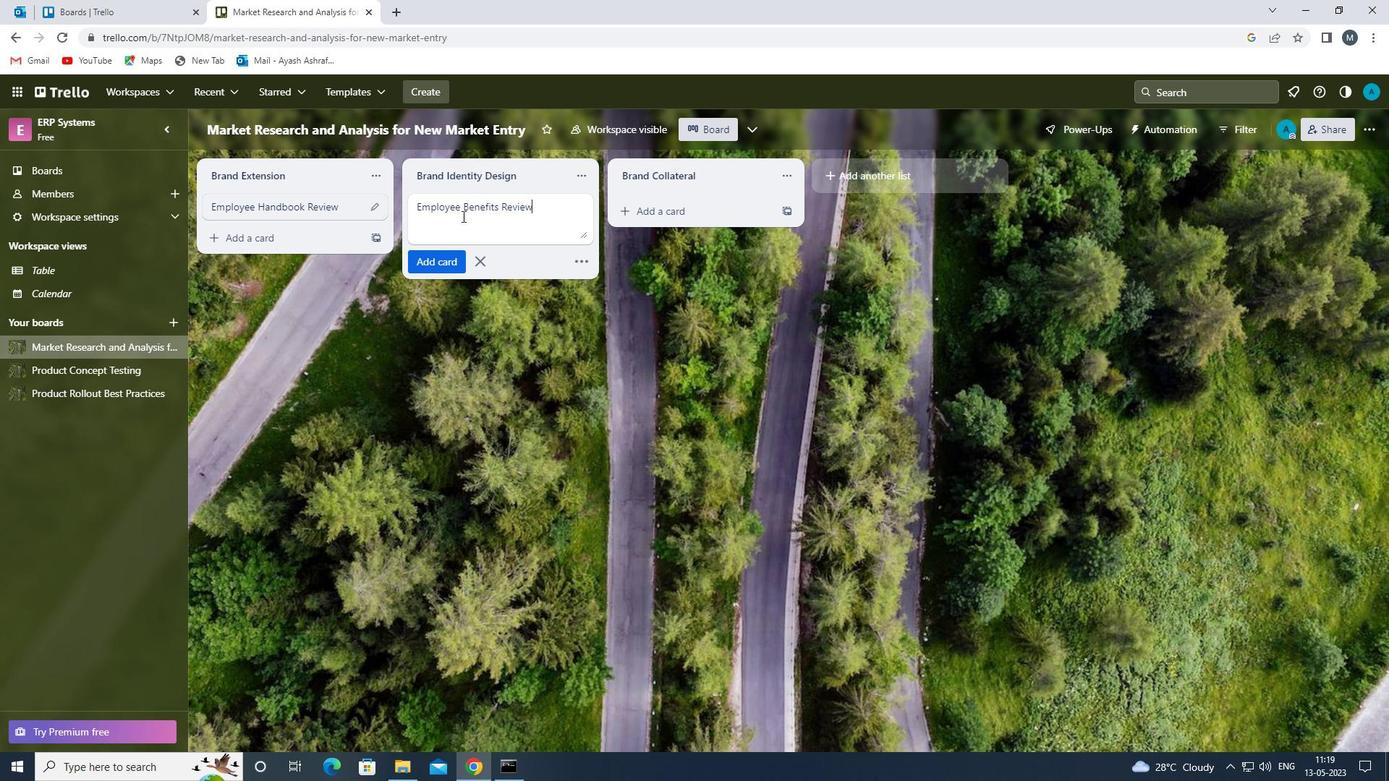
Action: Mouse moved to (437, 267)
Screenshot: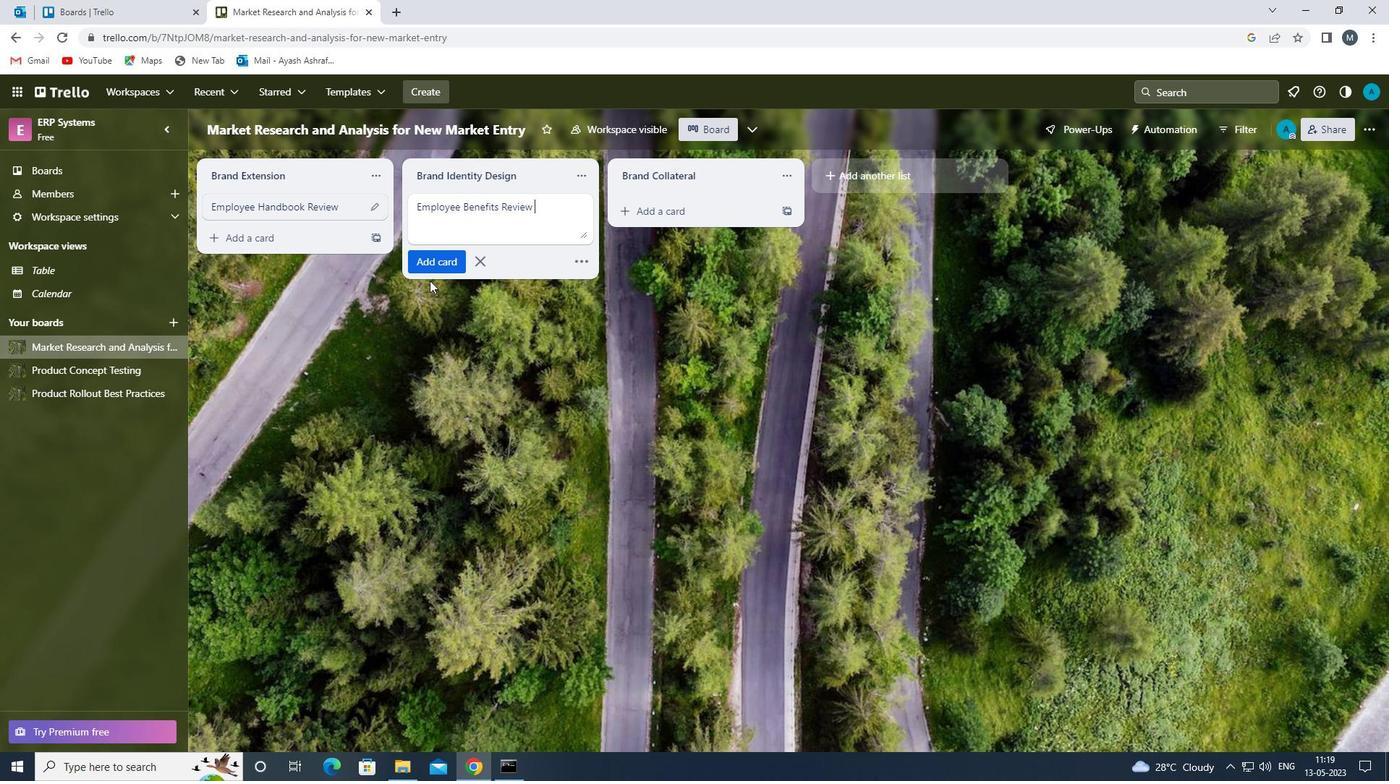 
Action: Mouse pressed left at (437, 267)
Screenshot: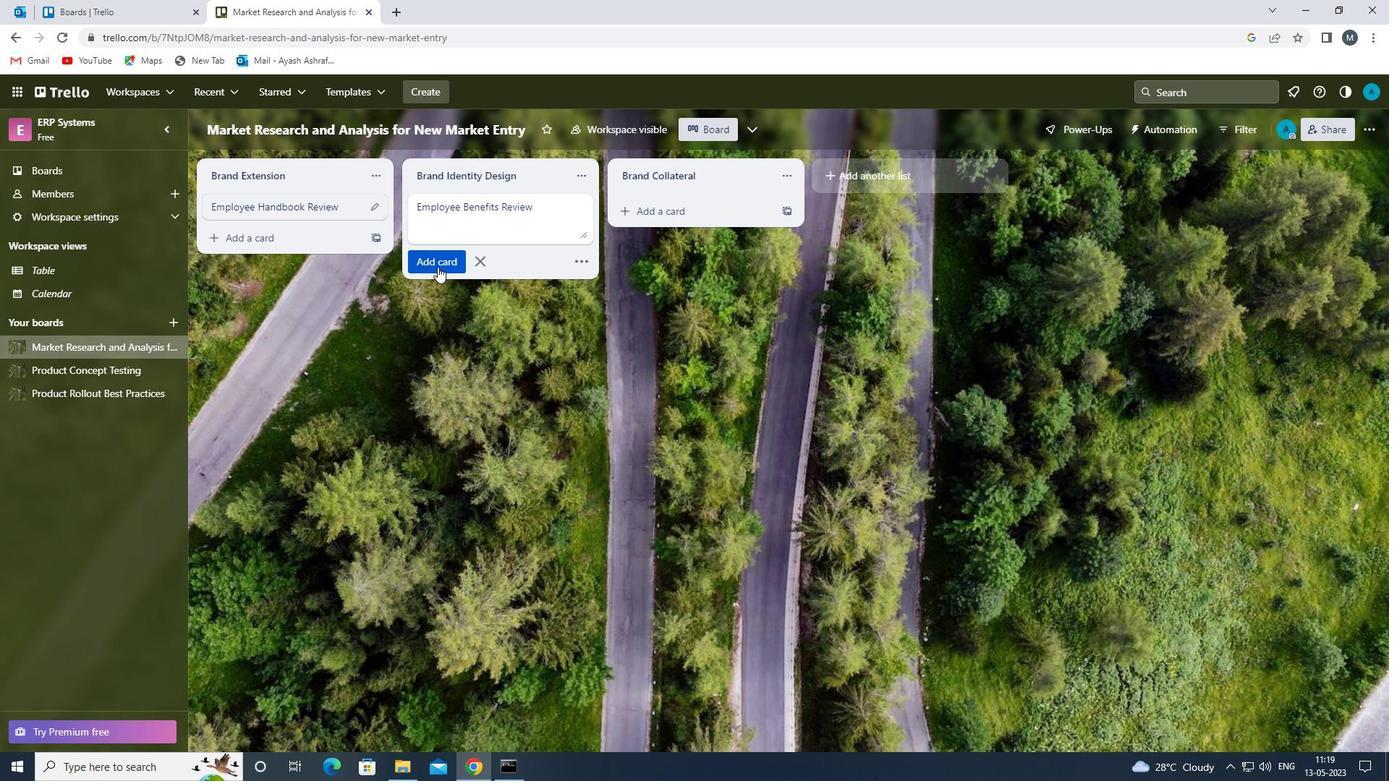 
Action: Mouse moved to (432, 382)
Screenshot: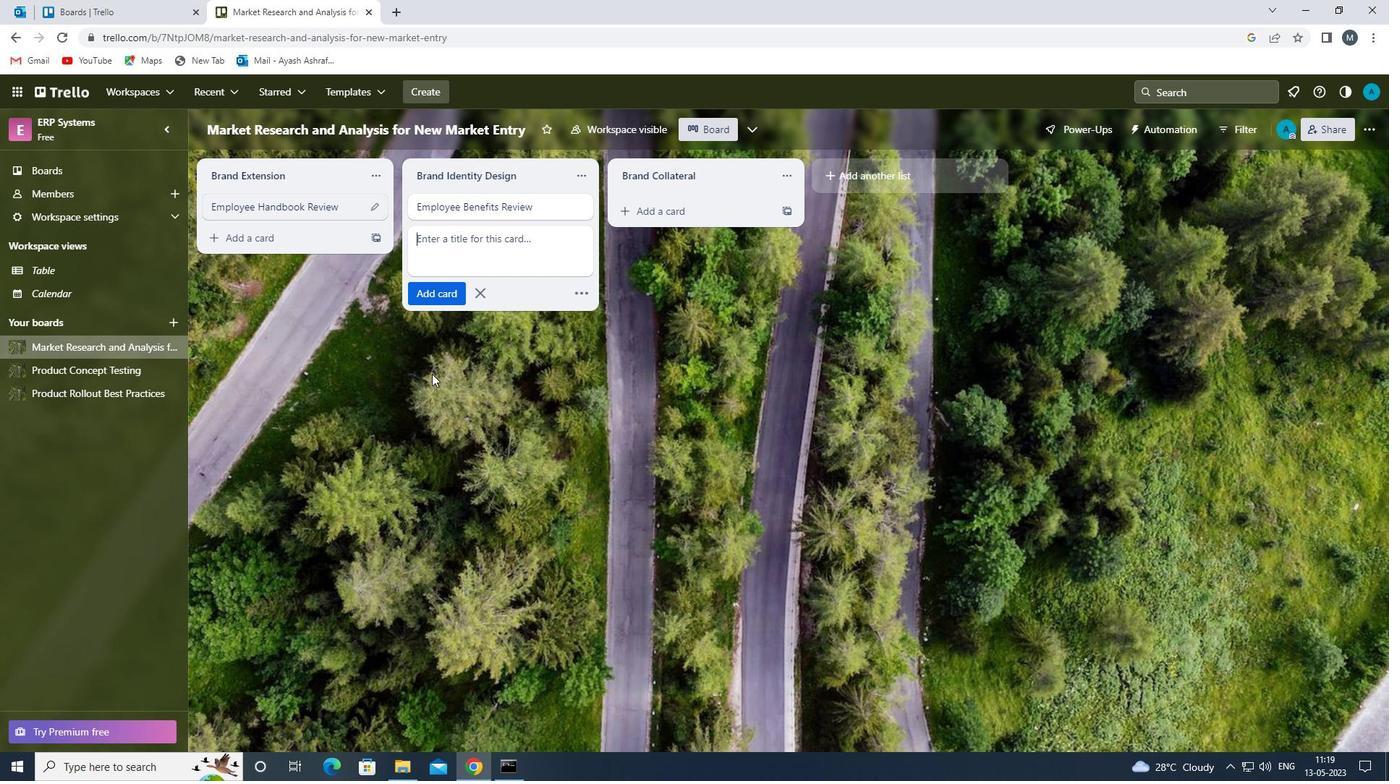 
Action: Mouse pressed left at (432, 382)
Screenshot: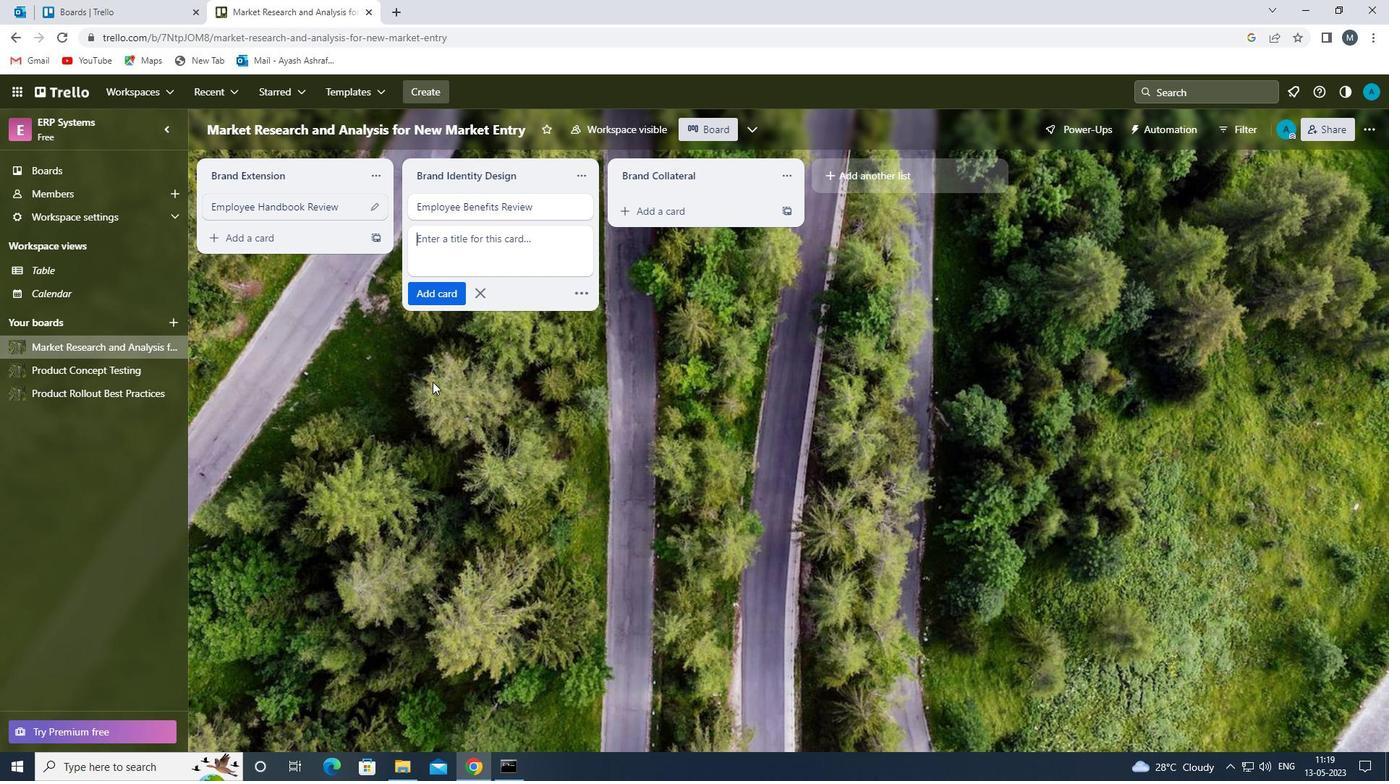 
Action: Mouse moved to (432, 382)
Screenshot: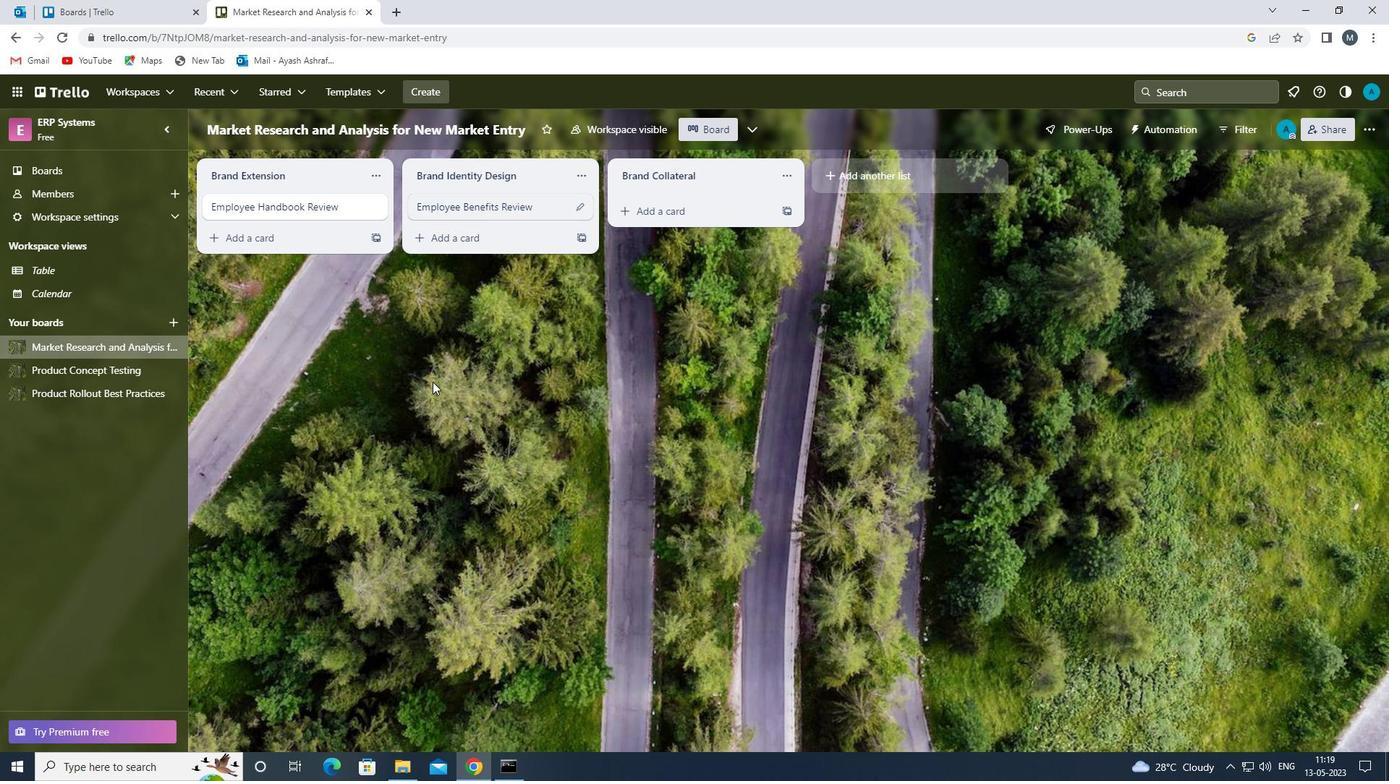 
Action: Key pressed <Key.f8>
Screenshot: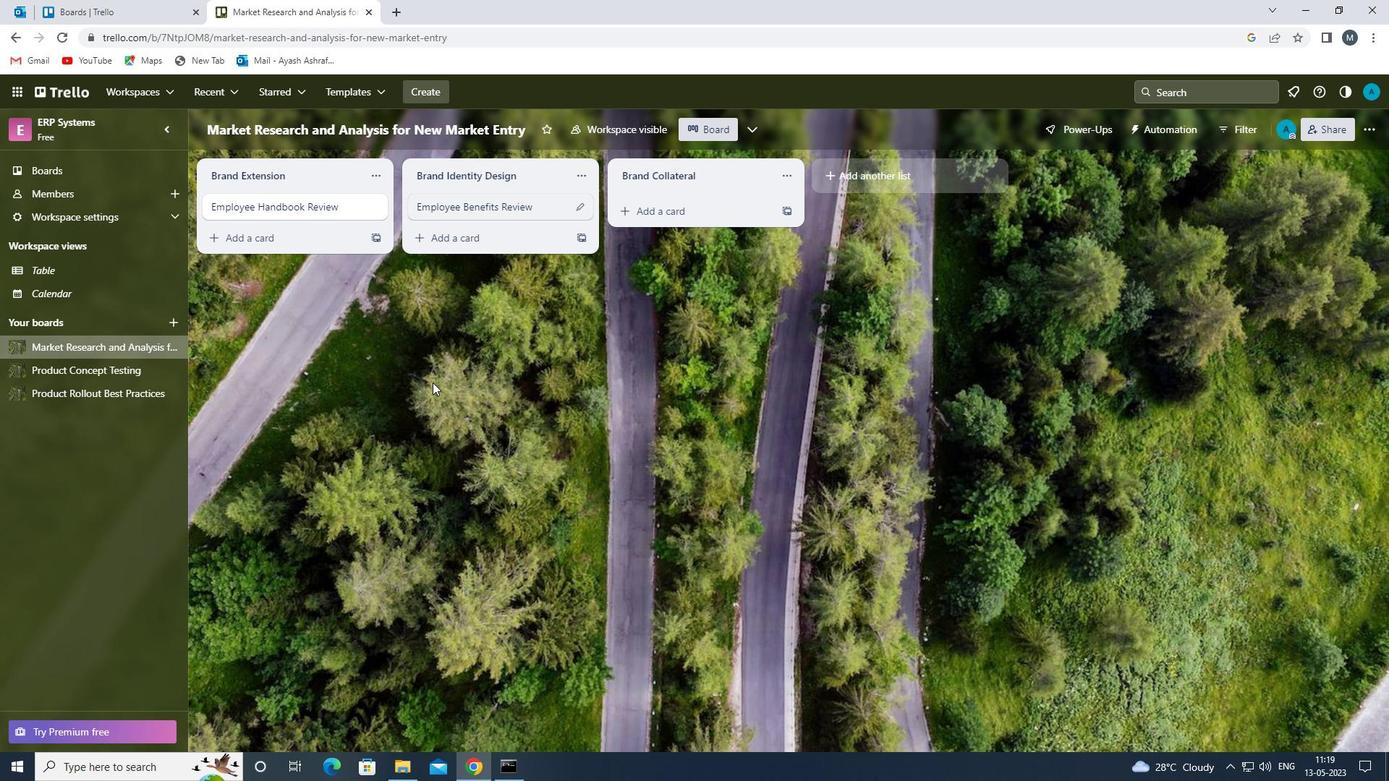 
